 Task: Create new Company, with domain: 'uq.edu.au' and type: 'Reseller'. Add new contact for this company, with mail Id: 'Gauri34Clark@uq.edu.au', First Name: Gauri, Last name:  Clark, Job Title: 'Chief Executive Officer', Phone Number: '(408) 555-5684'. Change life cycle stage to  Lead and lead status to  Open. Logged in from softage.3@softage.net
Action: Mouse moved to (82, 85)
Screenshot: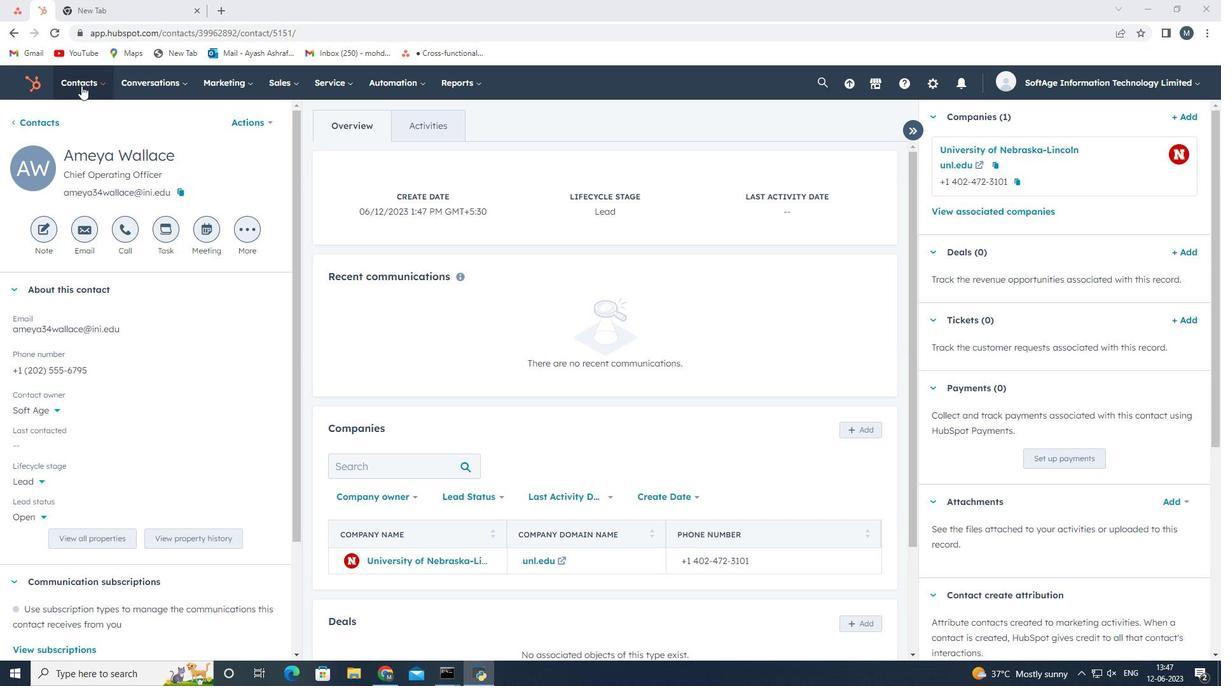 
Action: Mouse pressed left at (82, 85)
Screenshot: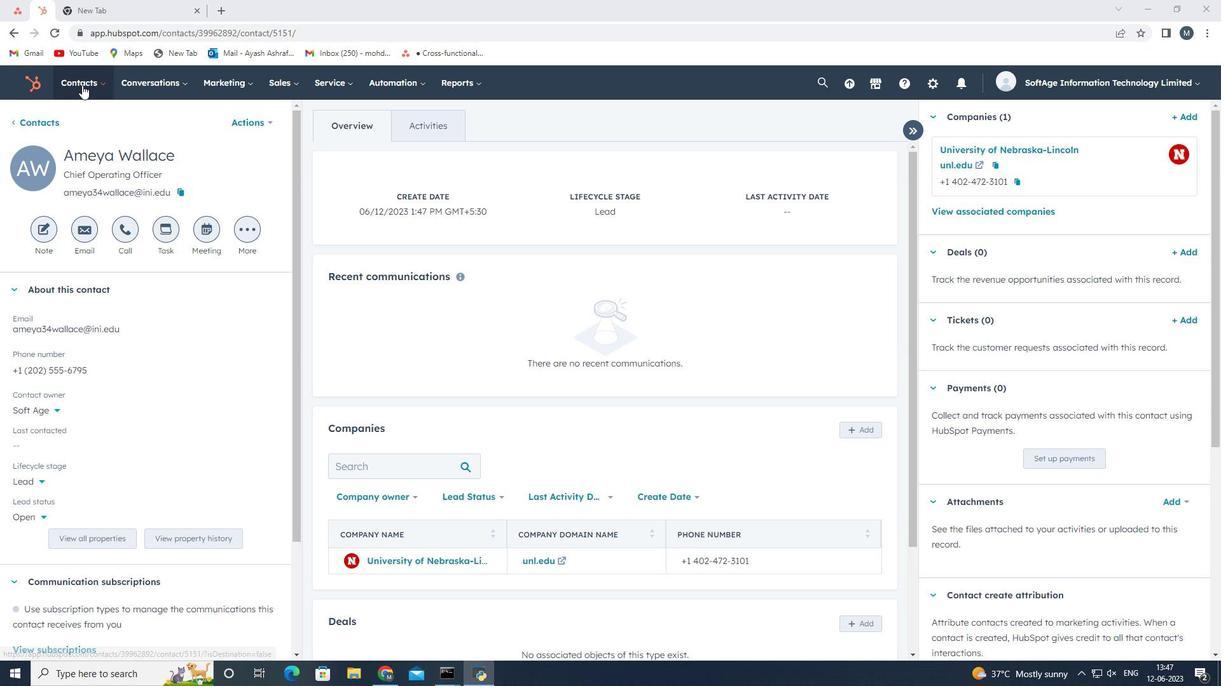 
Action: Mouse moved to (25, 86)
Screenshot: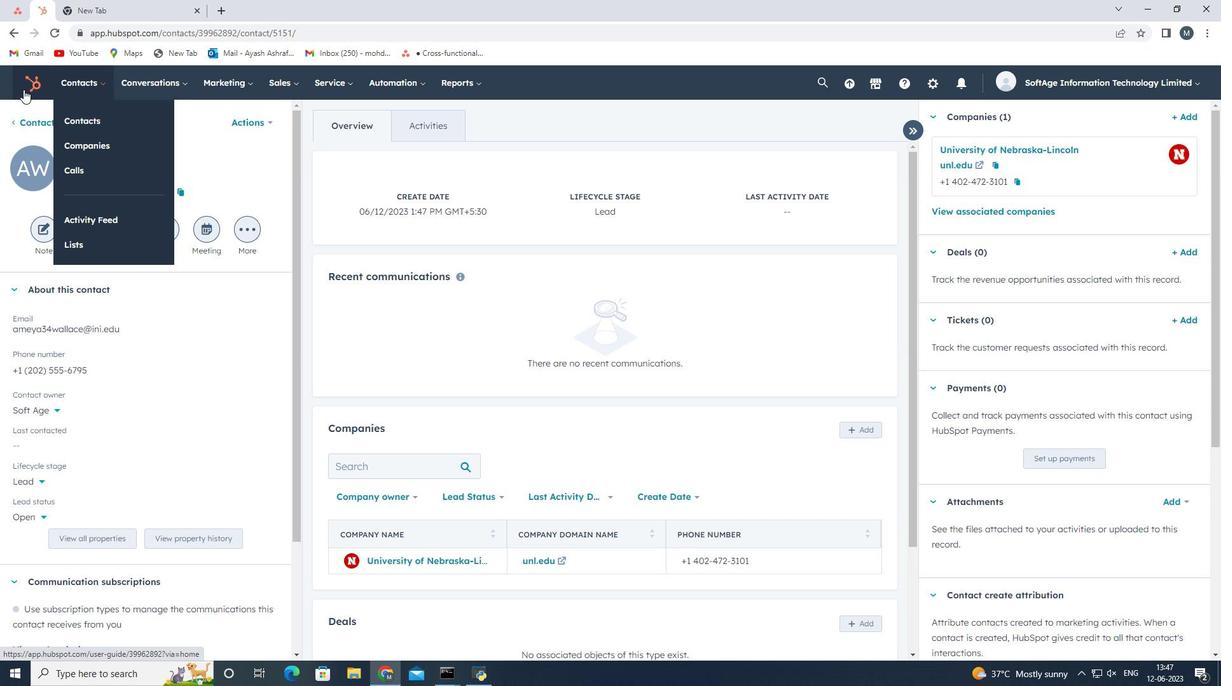 
Action: Mouse pressed left at (25, 86)
Screenshot: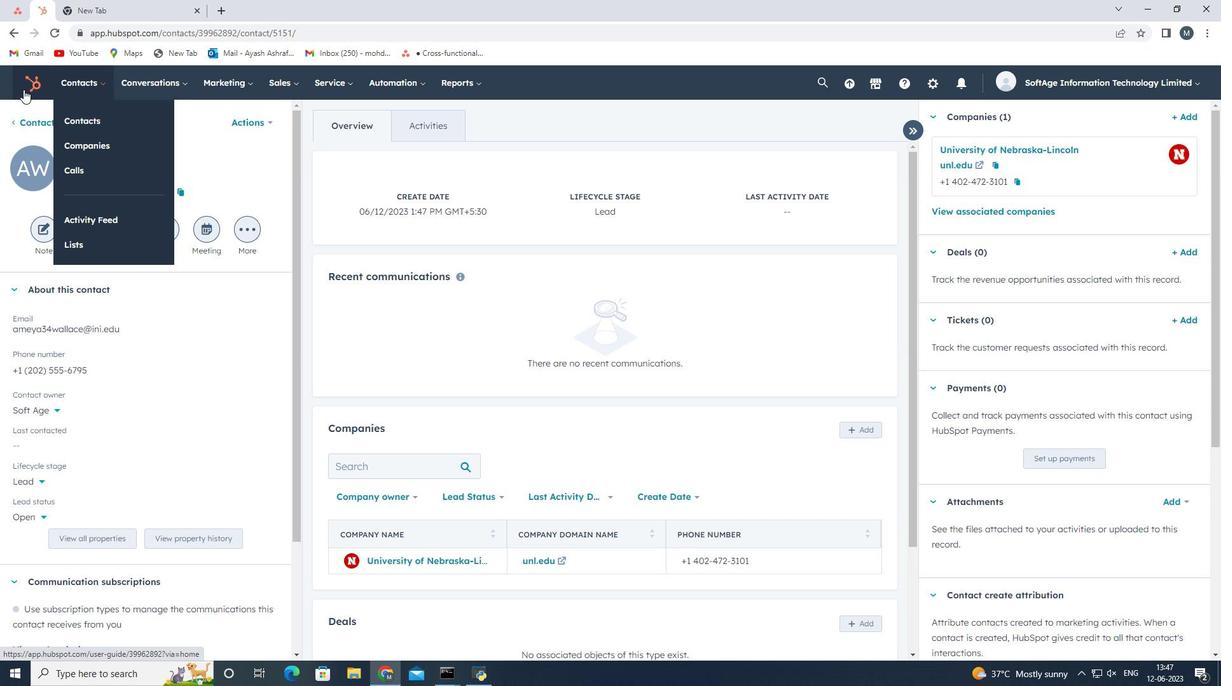 
Action: Mouse moved to (81, 87)
Screenshot: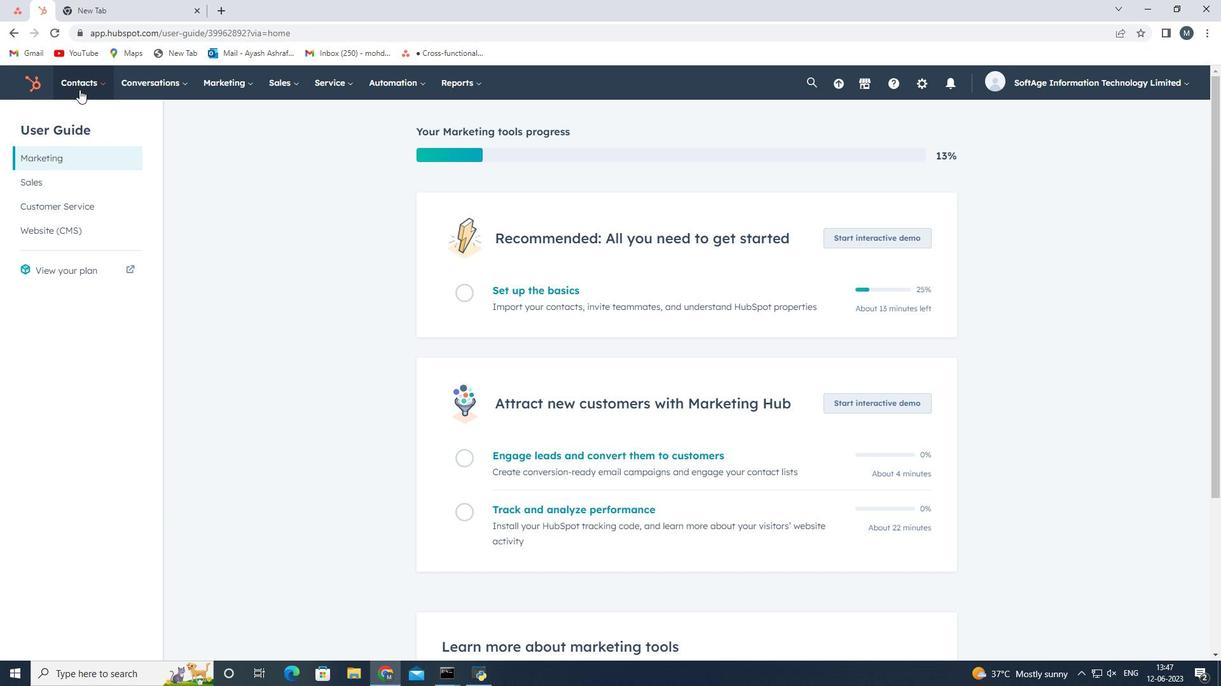 
Action: Mouse pressed left at (81, 87)
Screenshot: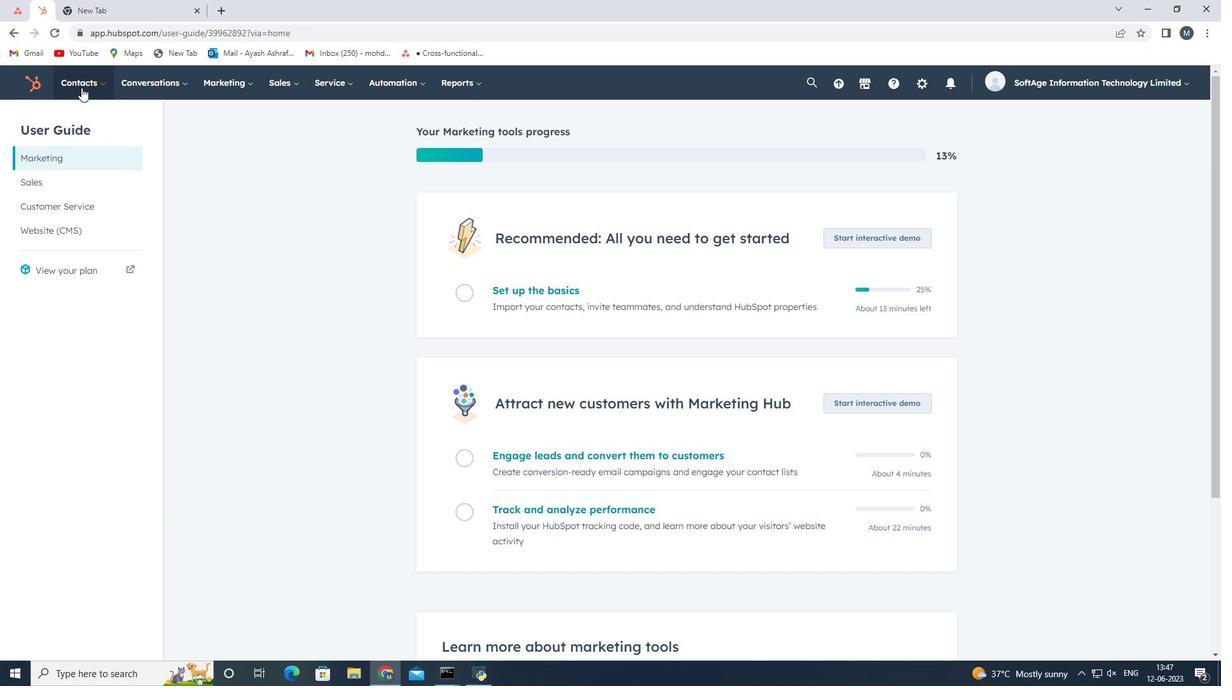 
Action: Mouse moved to (94, 143)
Screenshot: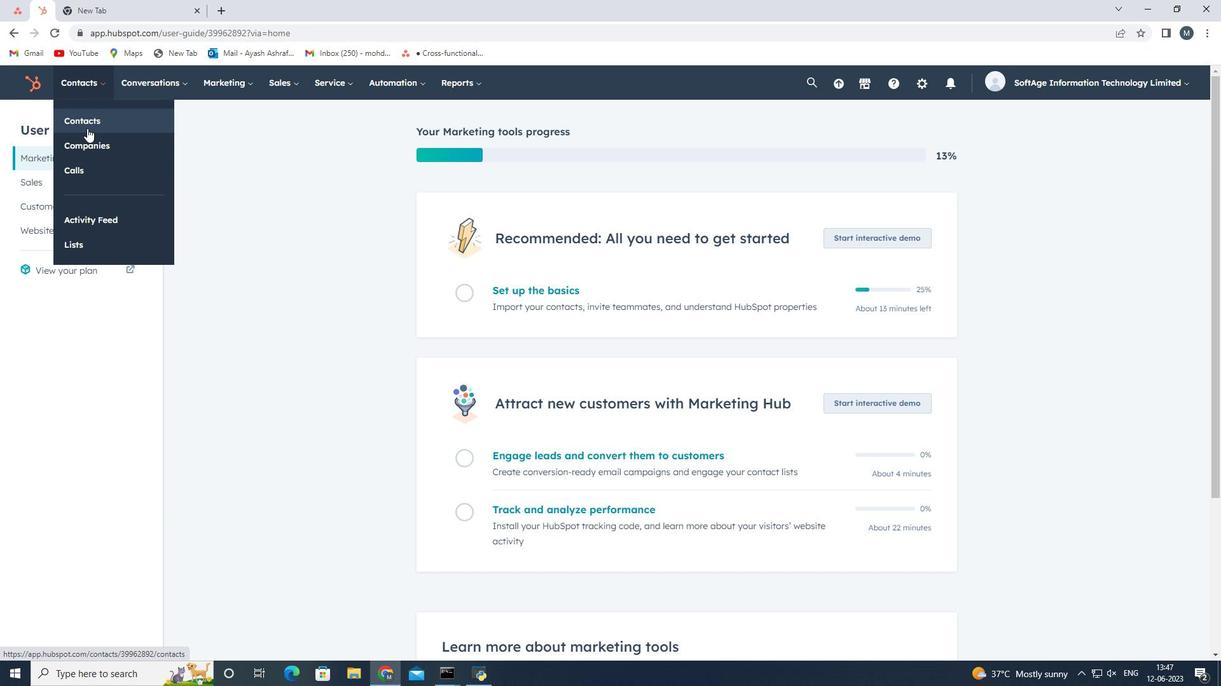 
Action: Mouse pressed left at (94, 143)
Screenshot: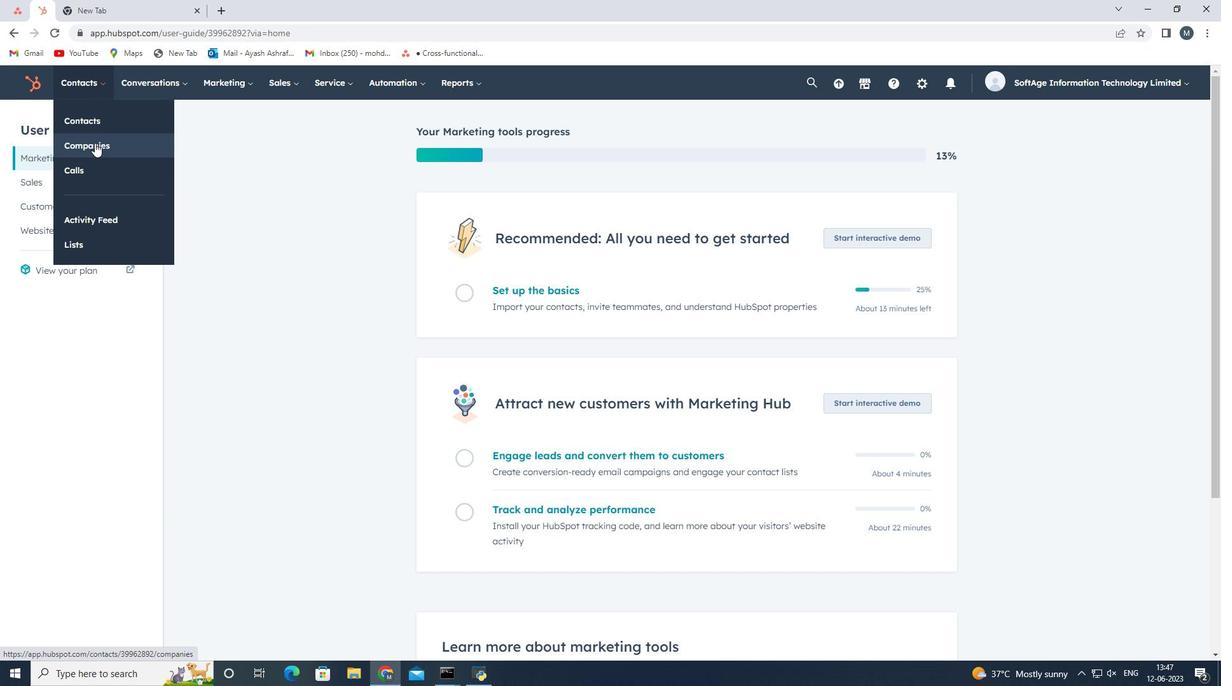 
Action: Mouse moved to (1128, 122)
Screenshot: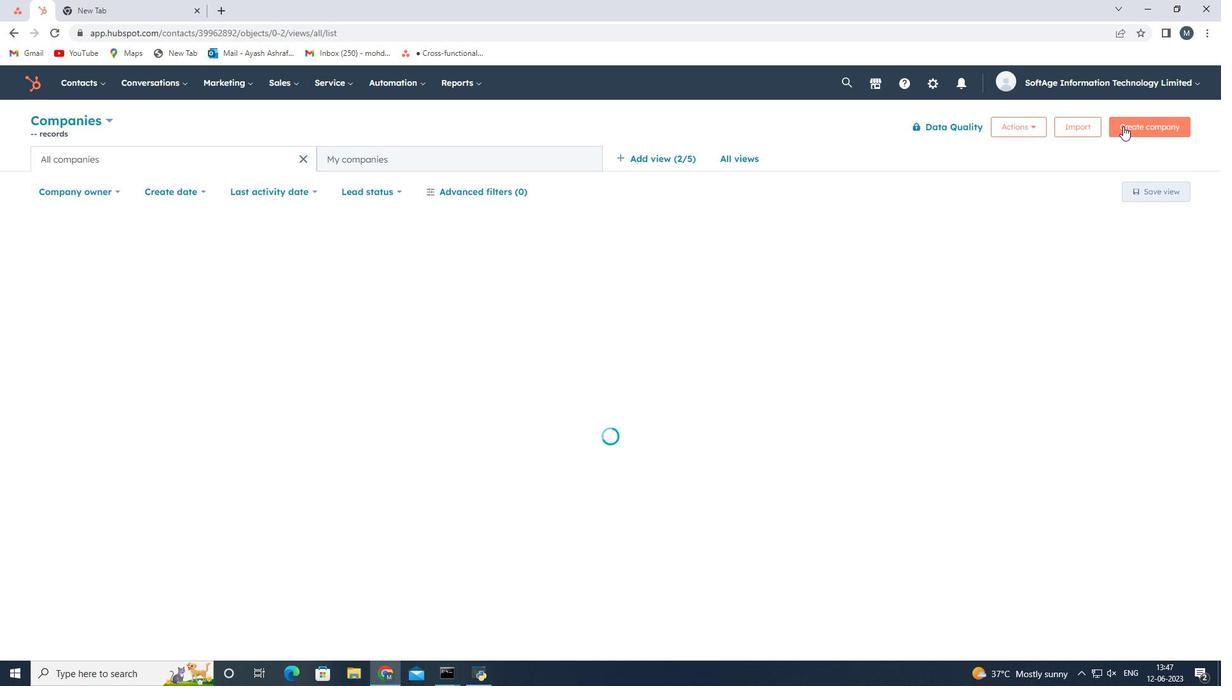 
Action: Mouse pressed left at (1128, 122)
Screenshot: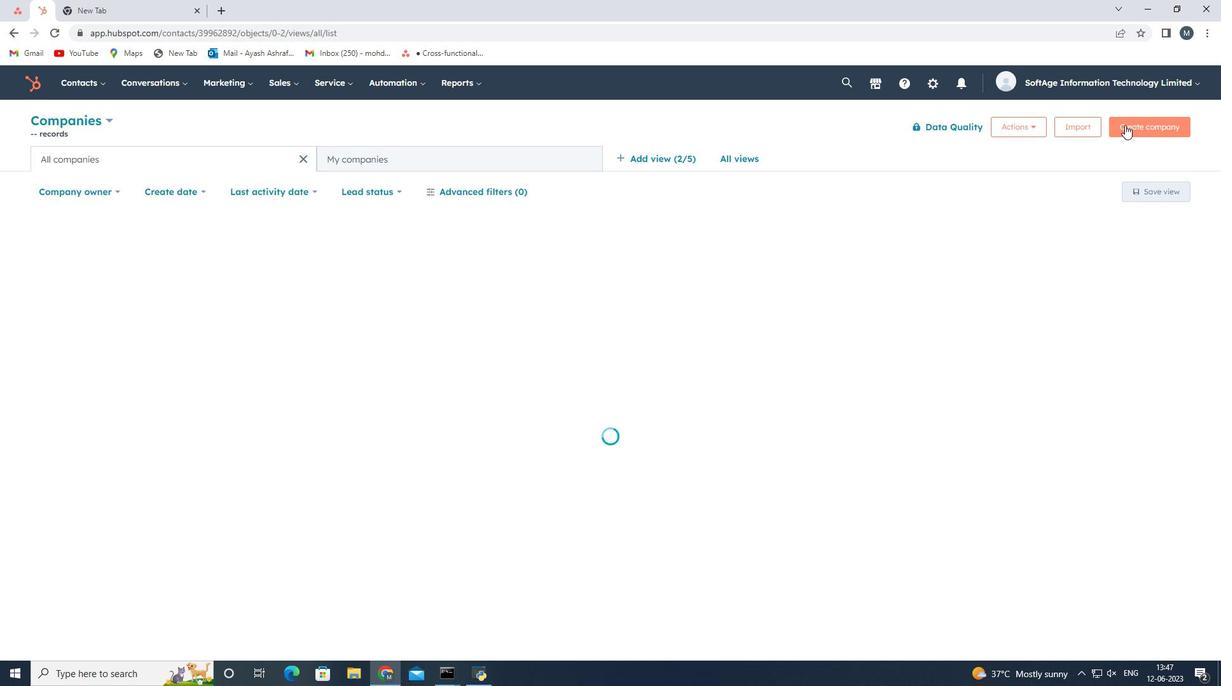 
Action: Mouse moved to (941, 186)
Screenshot: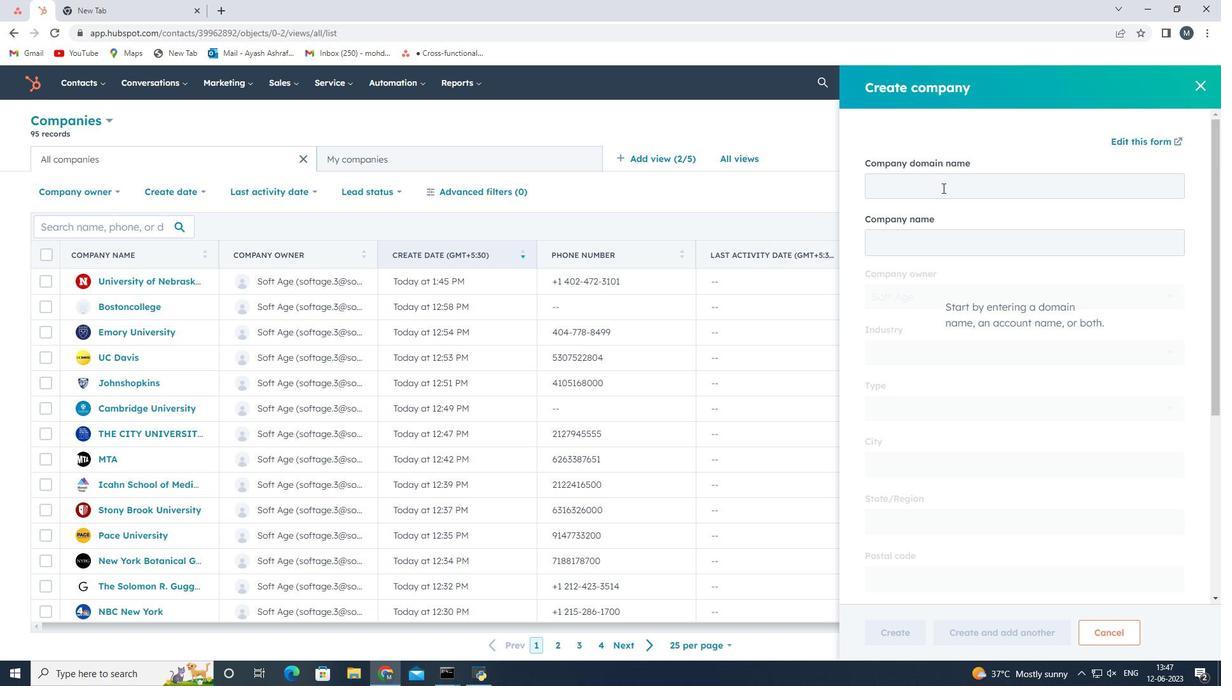 
Action: Mouse pressed left at (941, 186)
Screenshot: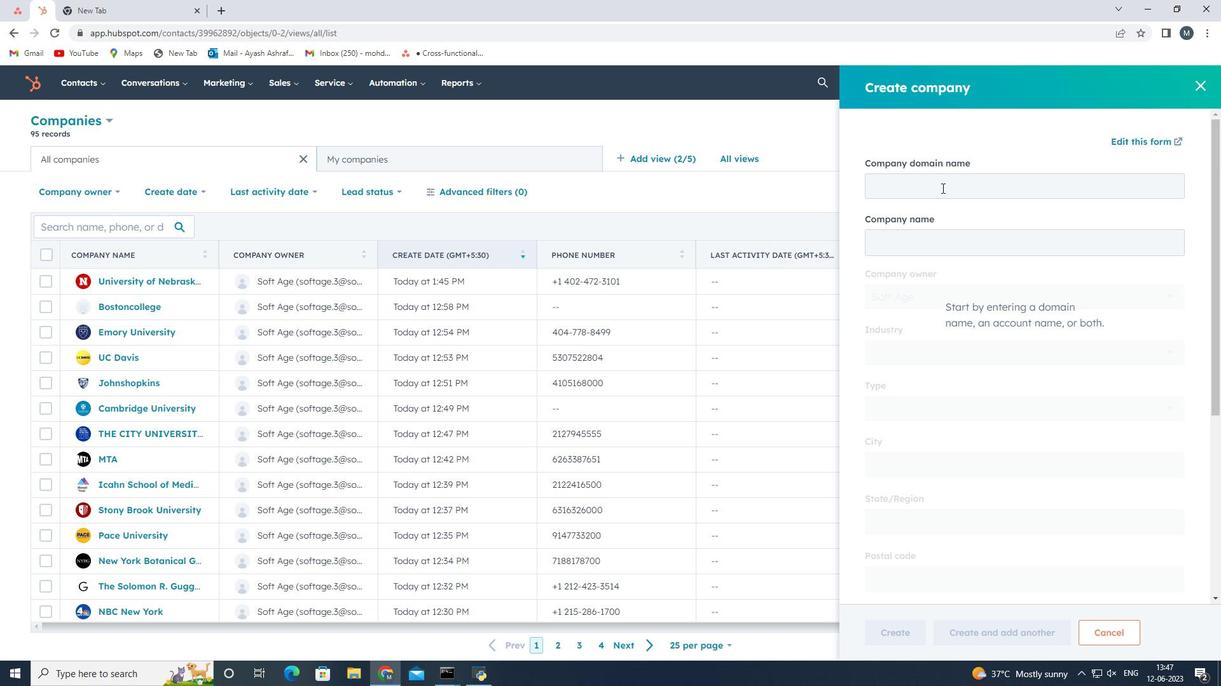 
Action: Key pressed uq.edu.au
Screenshot: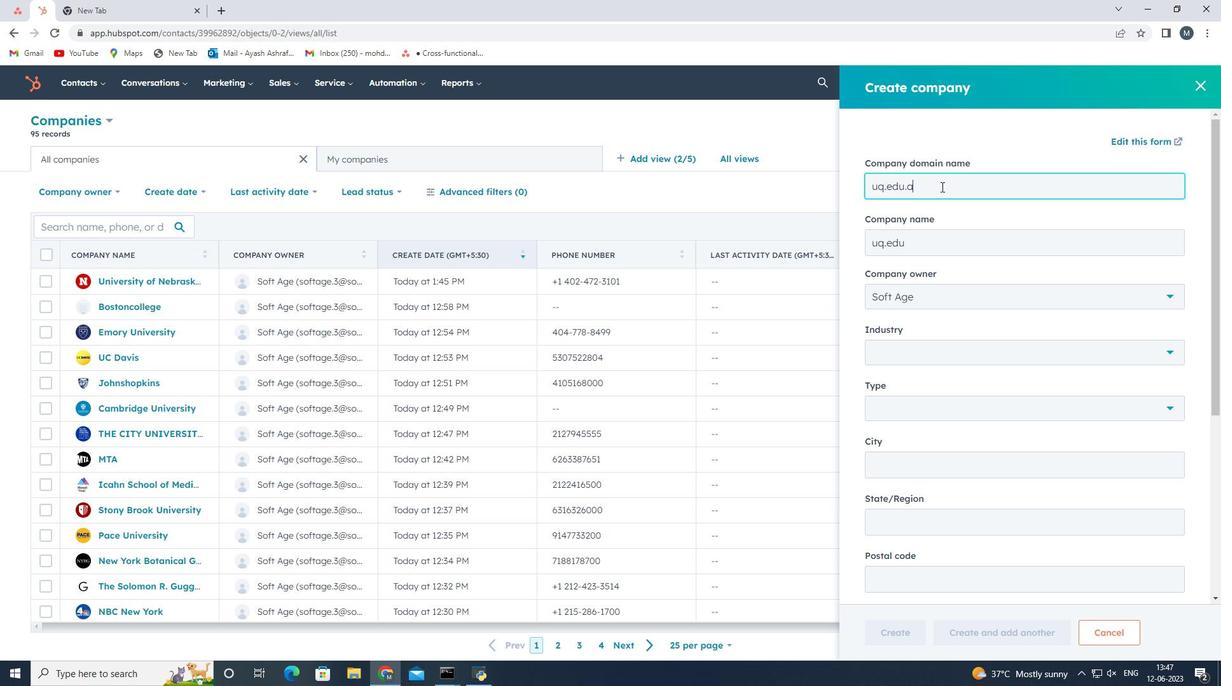 
Action: Mouse moved to (983, 408)
Screenshot: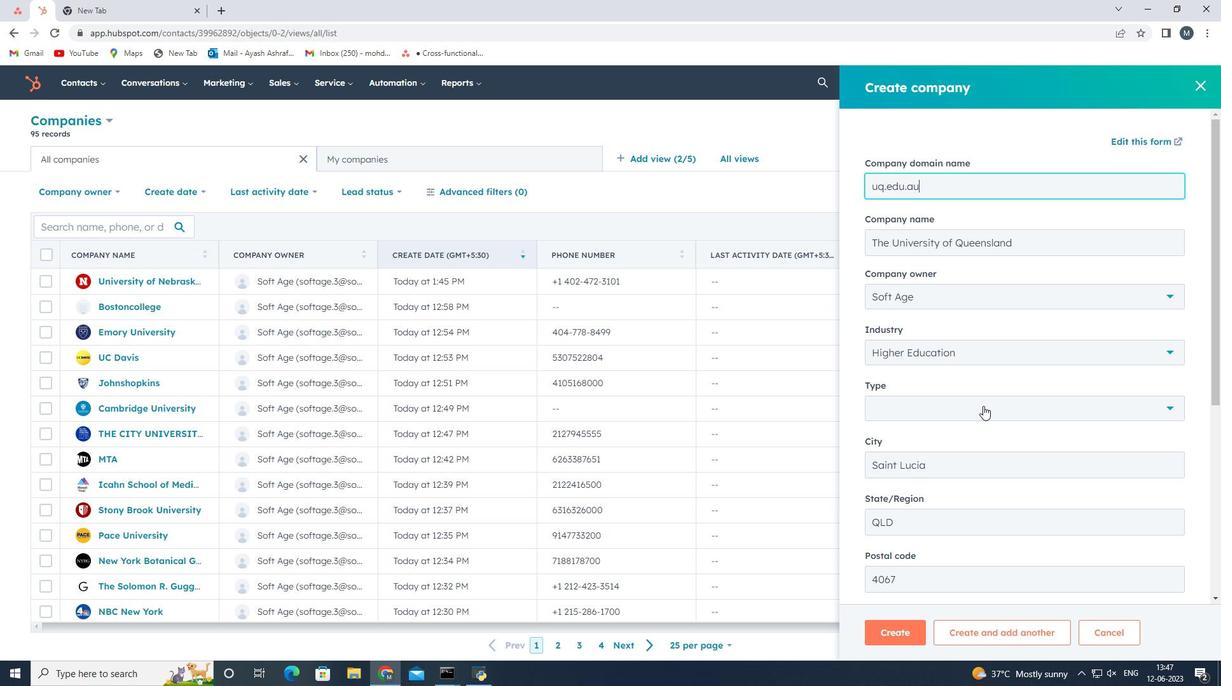 
Action: Mouse pressed left at (983, 408)
Screenshot: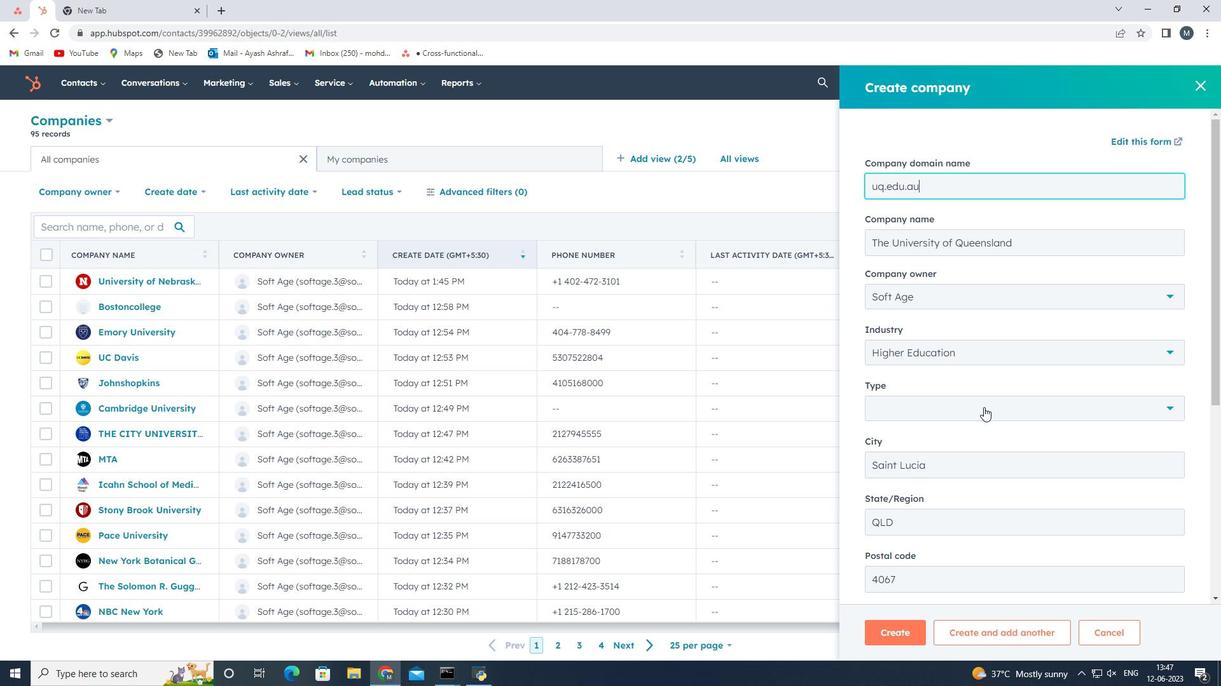 
Action: Mouse moved to (936, 523)
Screenshot: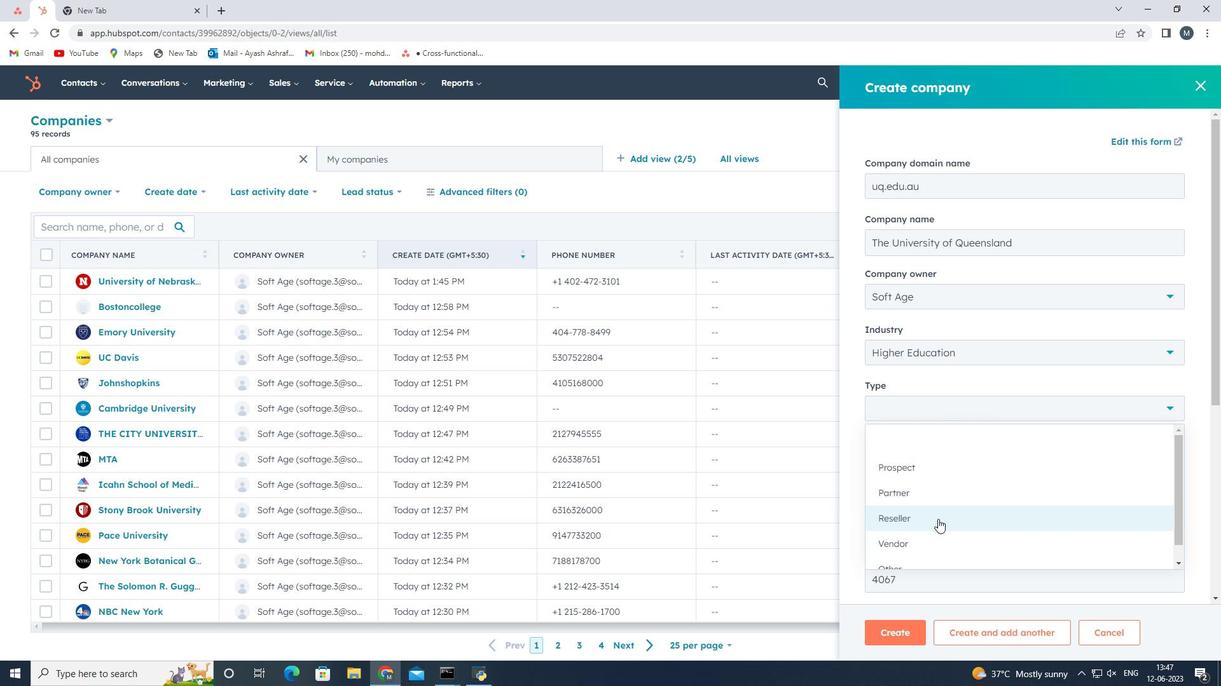 
Action: Mouse pressed left at (936, 523)
Screenshot: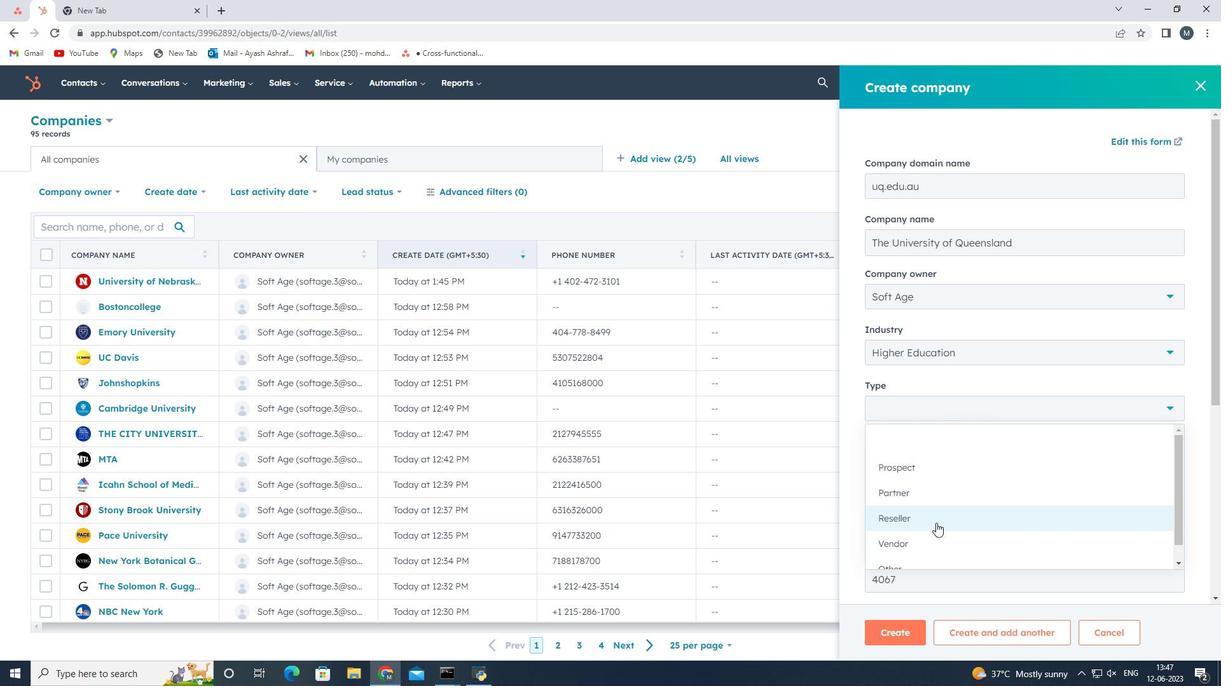 
Action: Mouse moved to (936, 477)
Screenshot: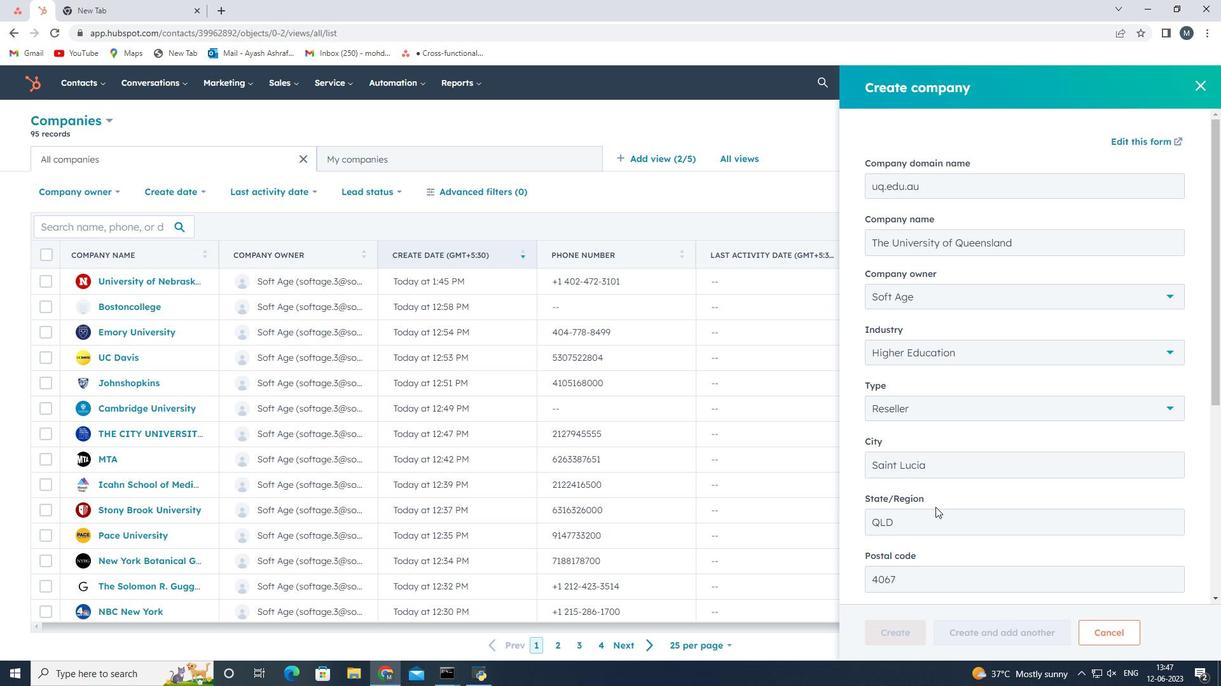 
Action: Mouse scrolled (936, 476) with delta (0, 0)
Screenshot: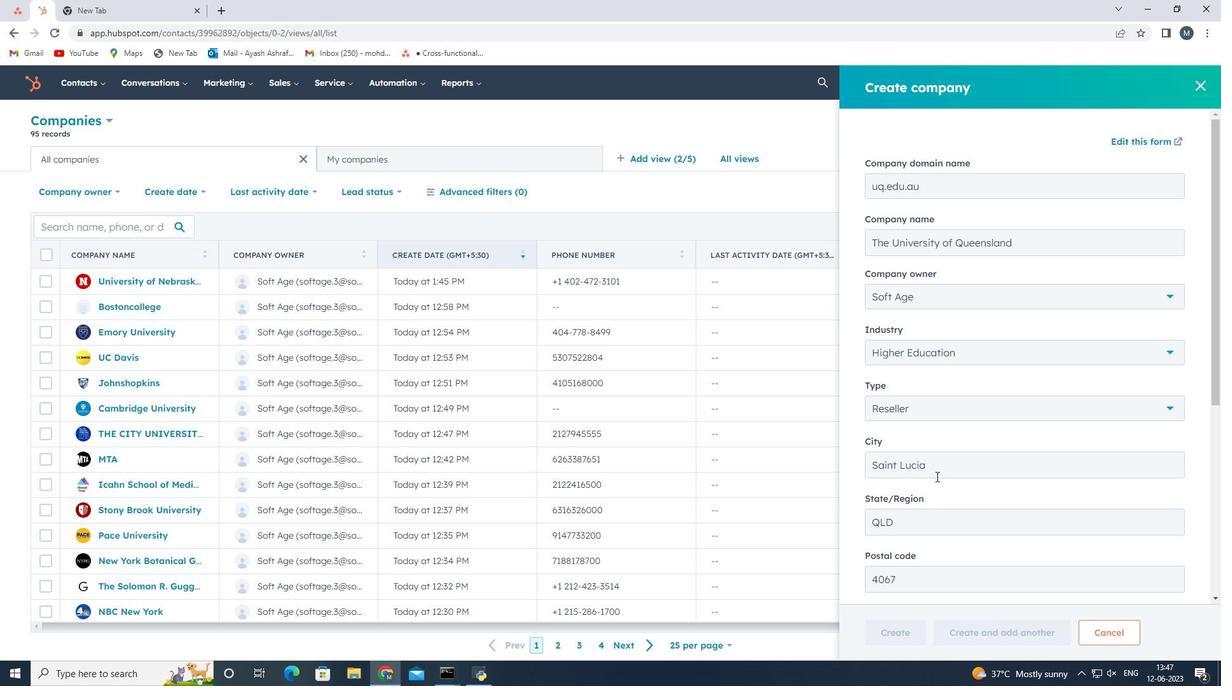 
Action: Mouse scrolled (936, 476) with delta (0, 0)
Screenshot: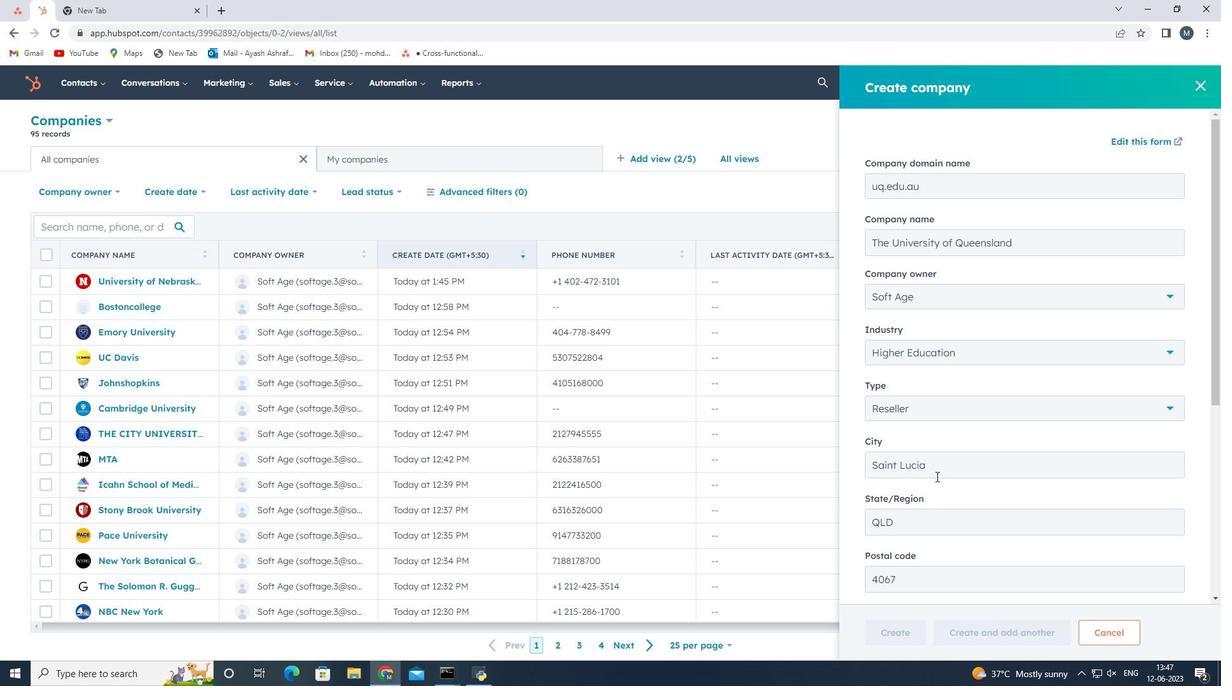 
Action: Mouse scrolled (936, 476) with delta (0, 0)
Screenshot: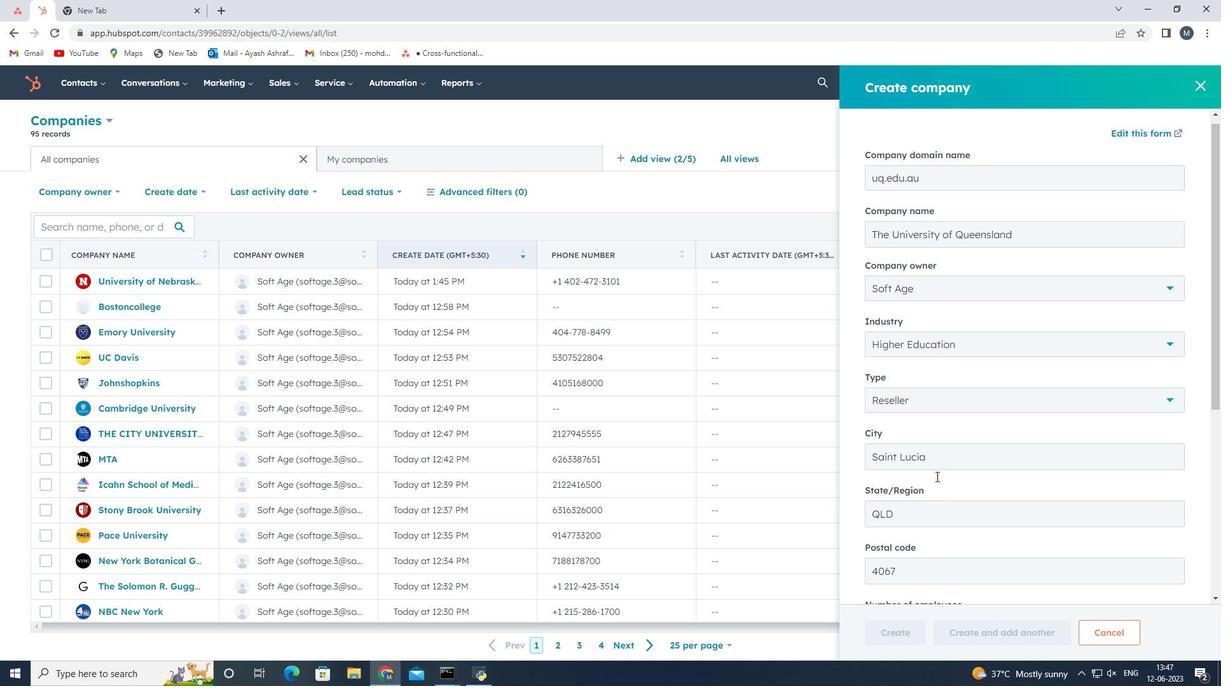 
Action: Mouse moved to (895, 637)
Screenshot: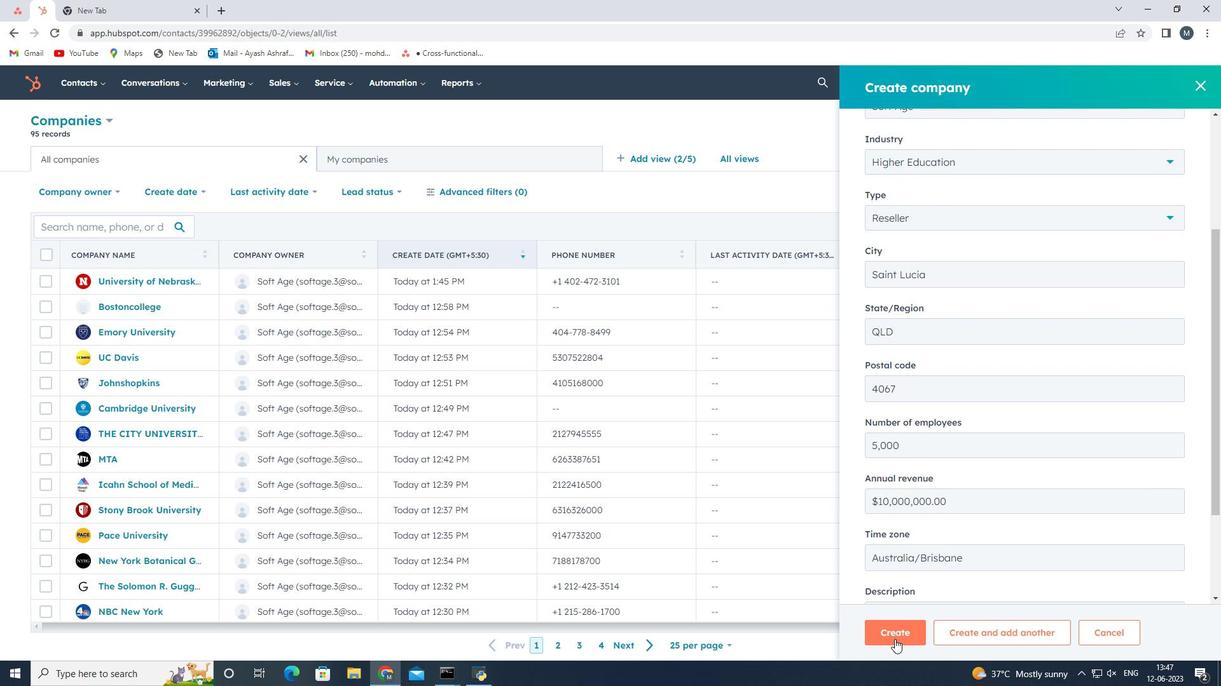 
Action: Mouse pressed left at (895, 637)
Screenshot: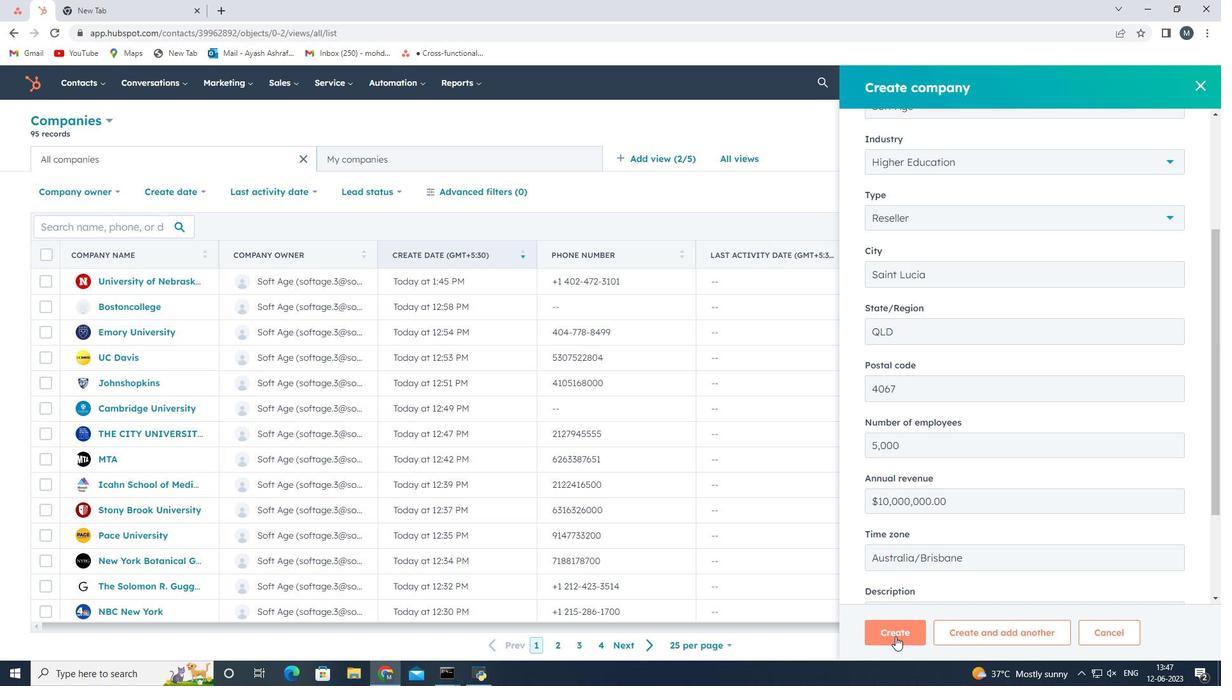 
Action: Mouse moved to (78, 83)
Screenshot: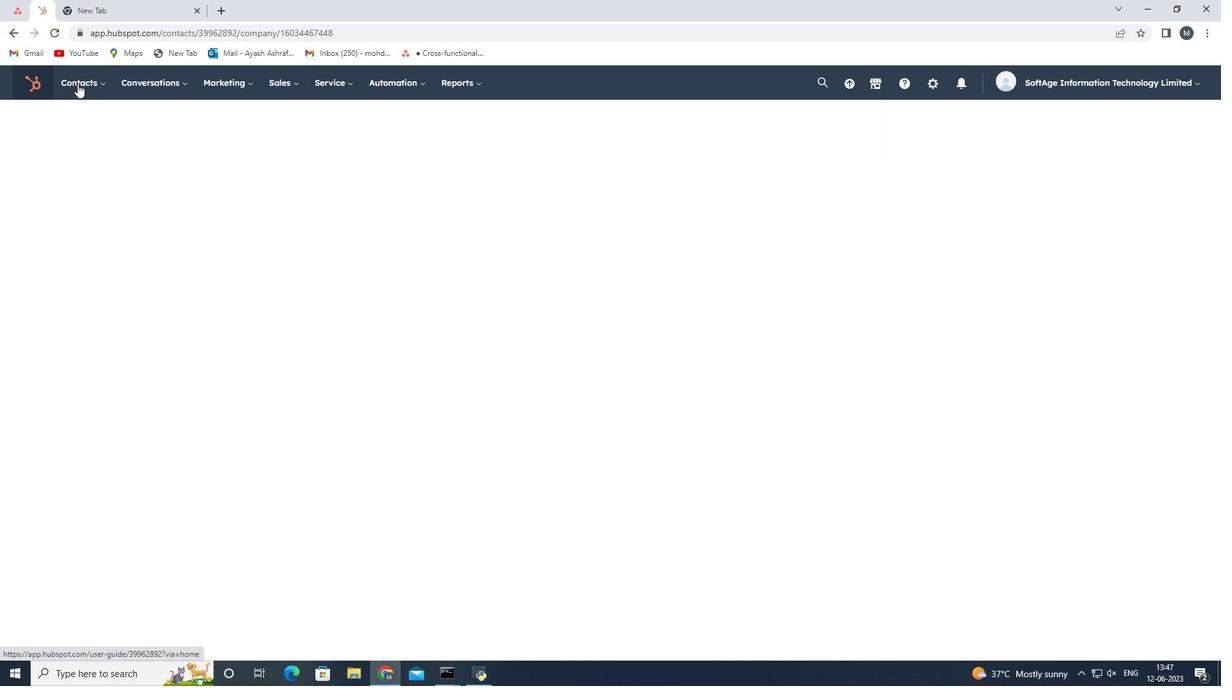 
Action: Mouse pressed left at (78, 83)
Screenshot: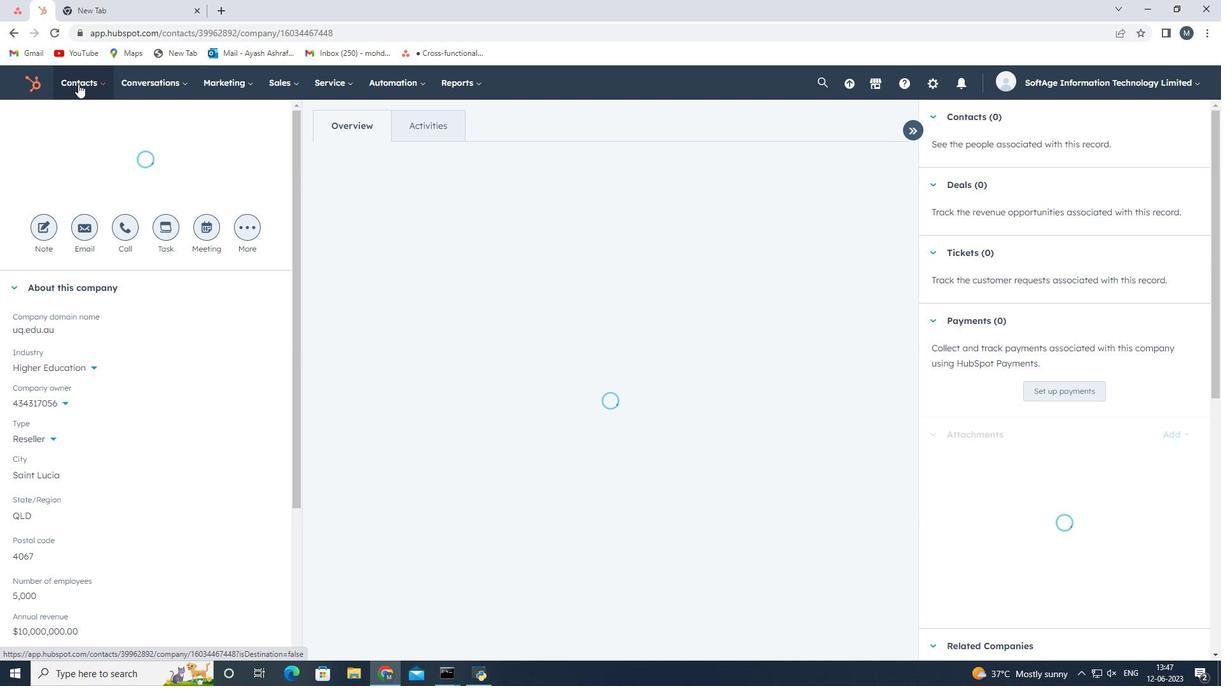 
Action: Mouse moved to (729, 447)
Screenshot: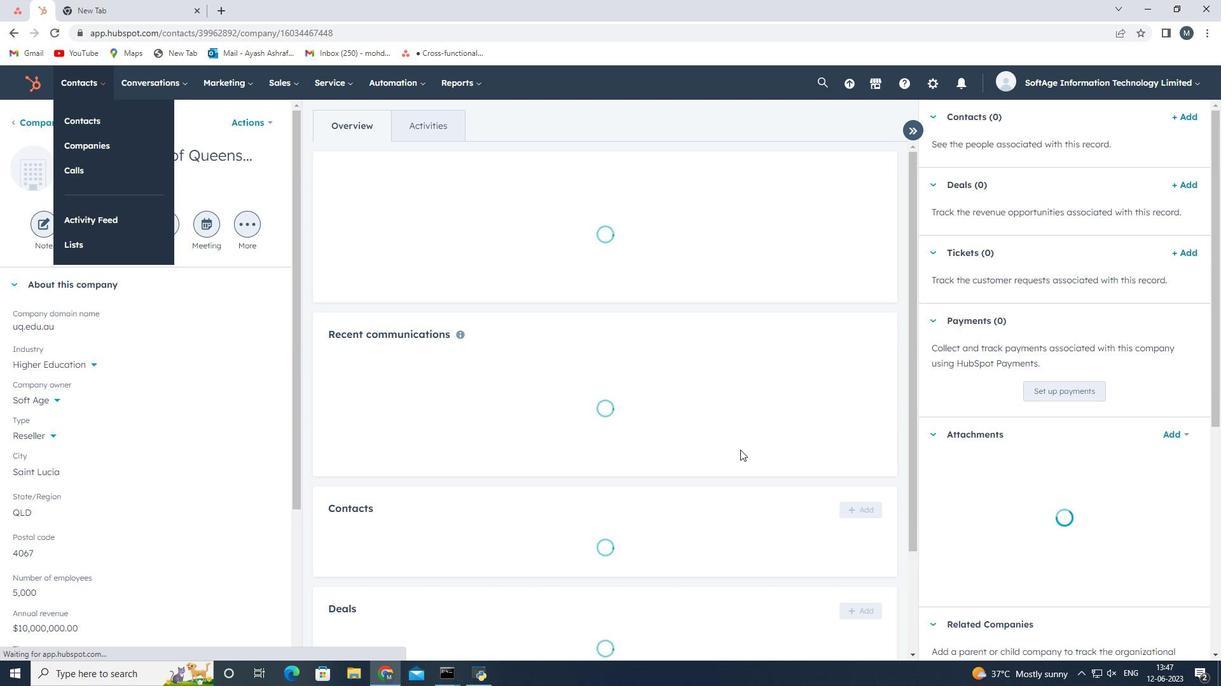 
Action: Mouse scrolled (729, 448) with delta (0, 0)
Screenshot: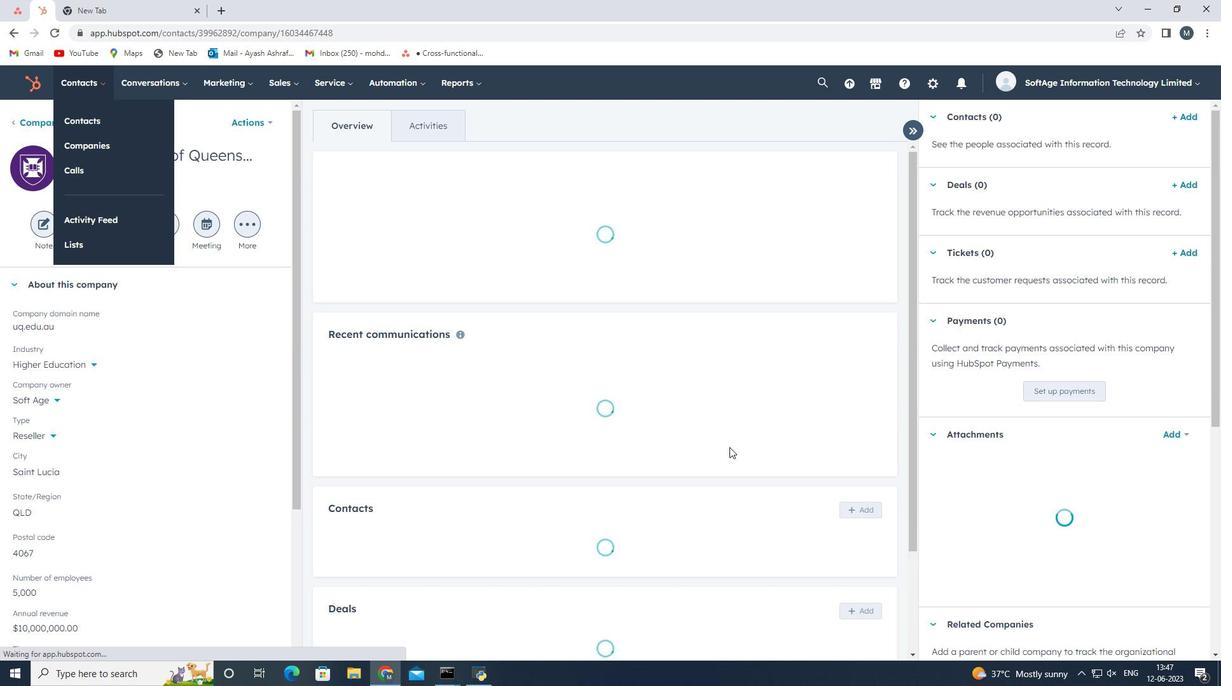 
Action: Mouse scrolled (729, 448) with delta (0, 0)
Screenshot: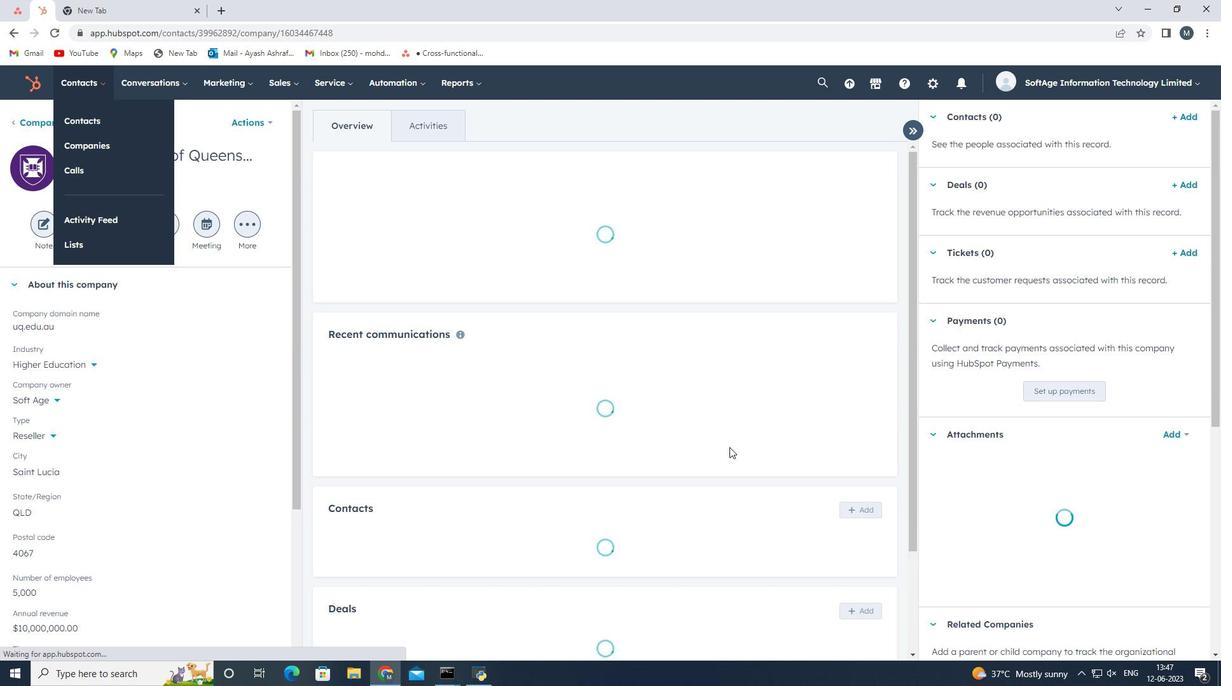 
Action: Mouse scrolled (729, 448) with delta (0, 0)
Screenshot: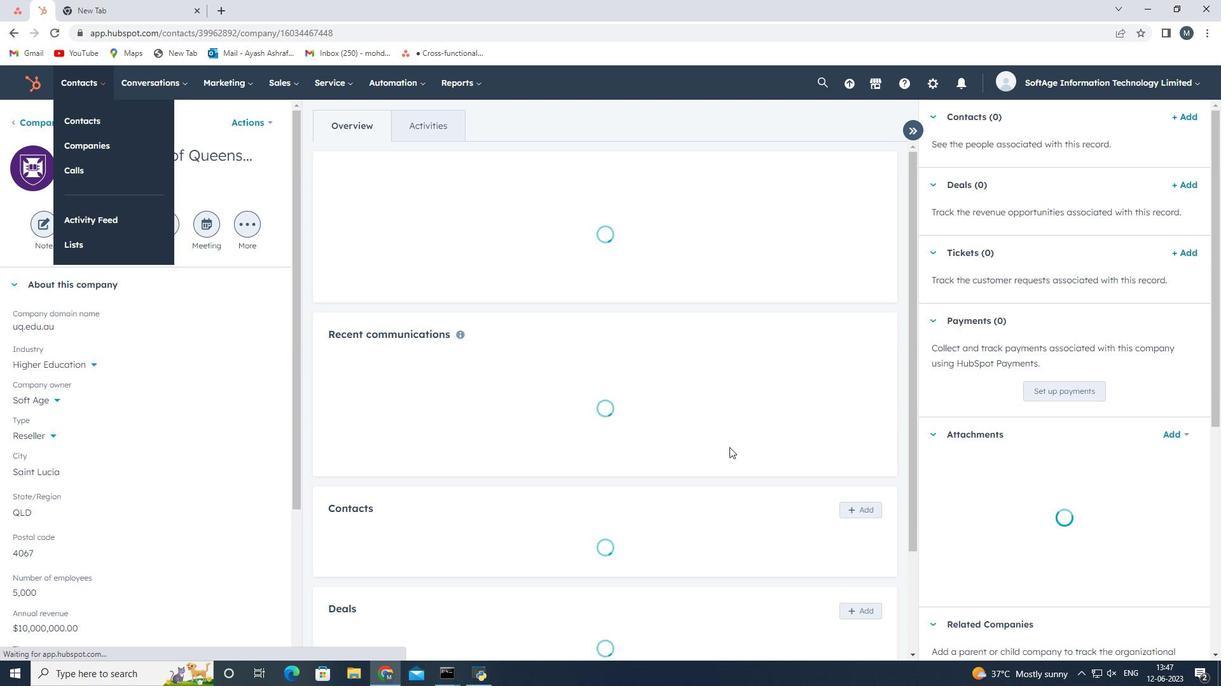 
Action: Mouse moved to (248, 443)
Screenshot: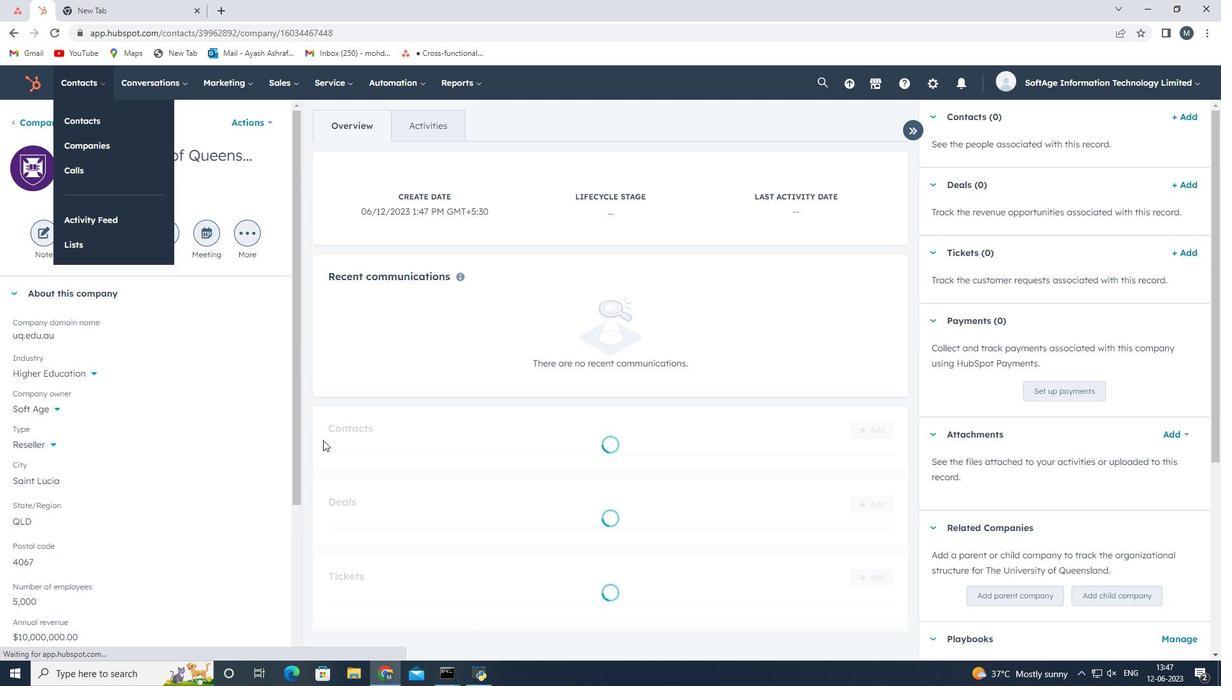 
Action: Mouse pressed left at (248, 443)
Screenshot: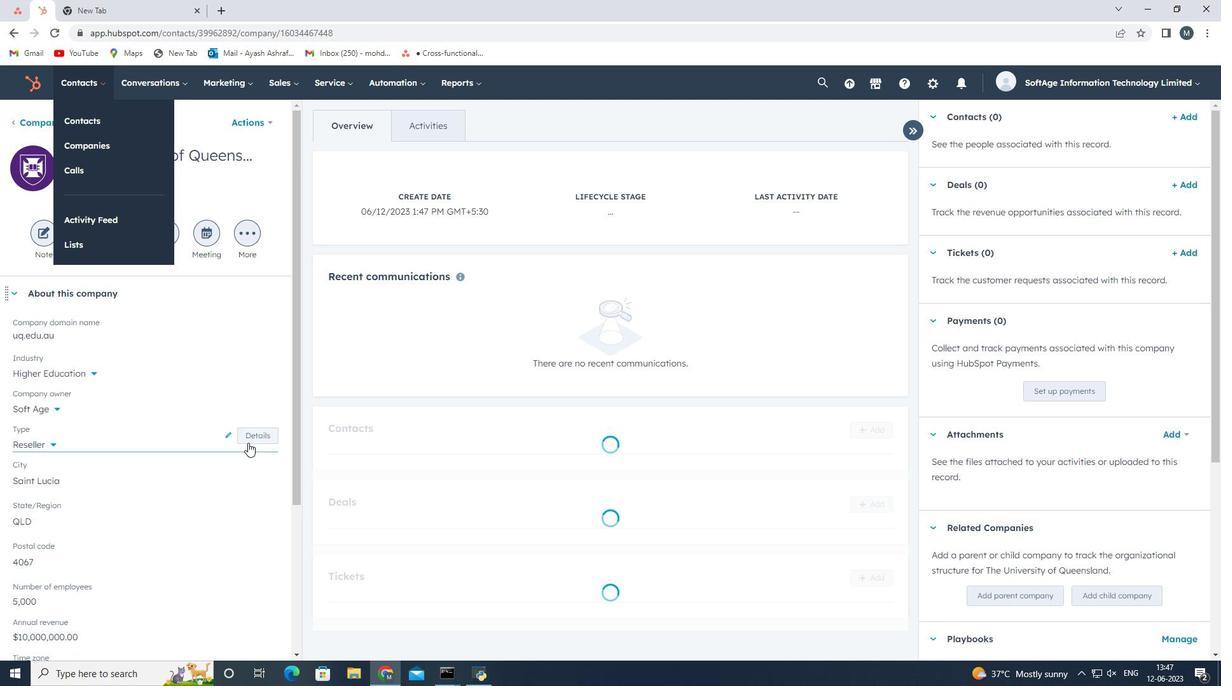 
Action: Mouse moved to (517, 470)
Screenshot: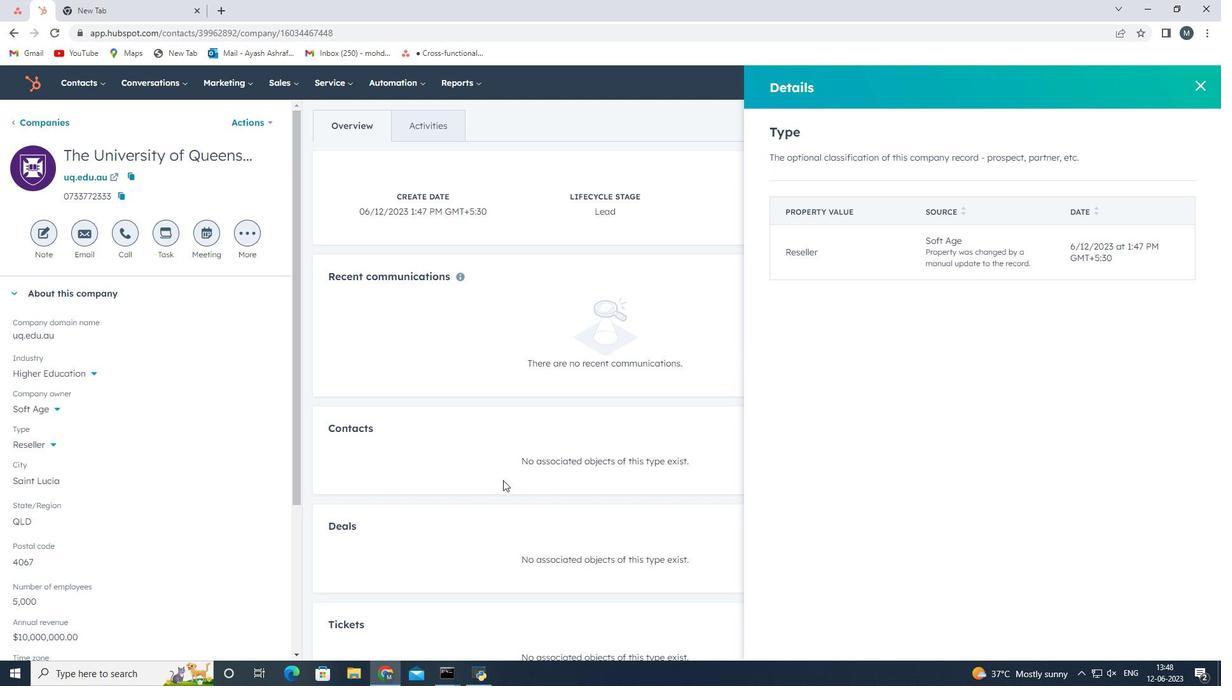 
Action: Mouse scrolled (517, 470) with delta (0, 0)
Screenshot: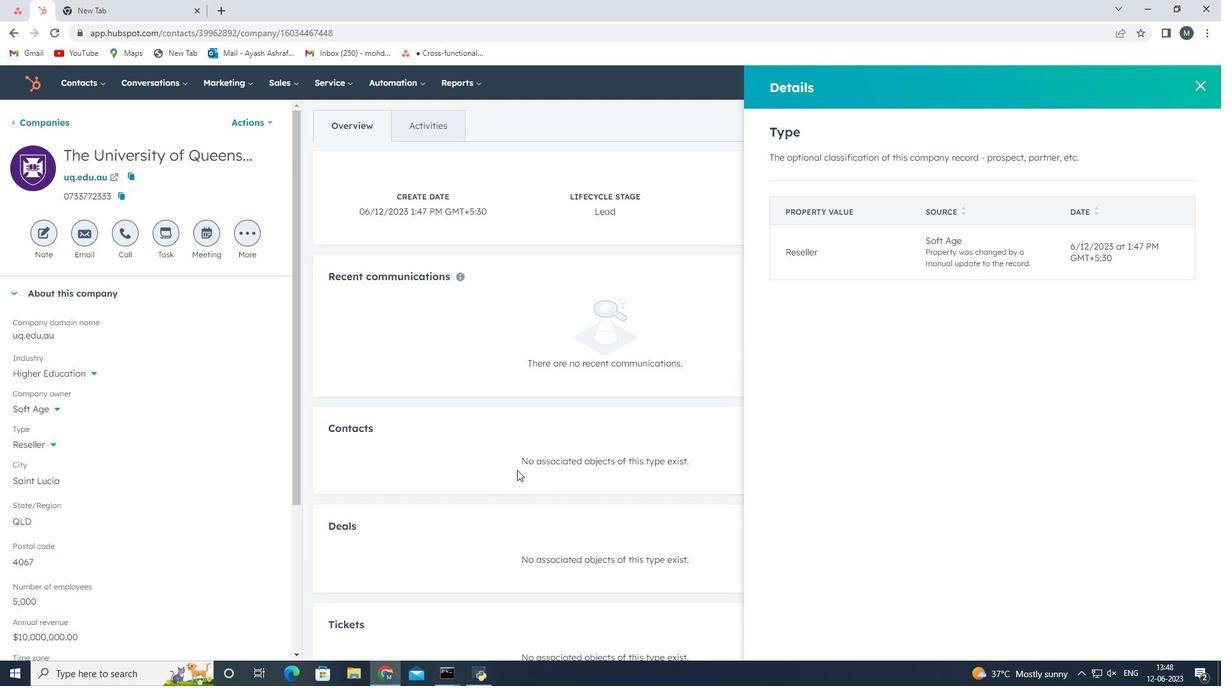 
Action: Mouse scrolled (517, 470) with delta (0, 0)
Screenshot: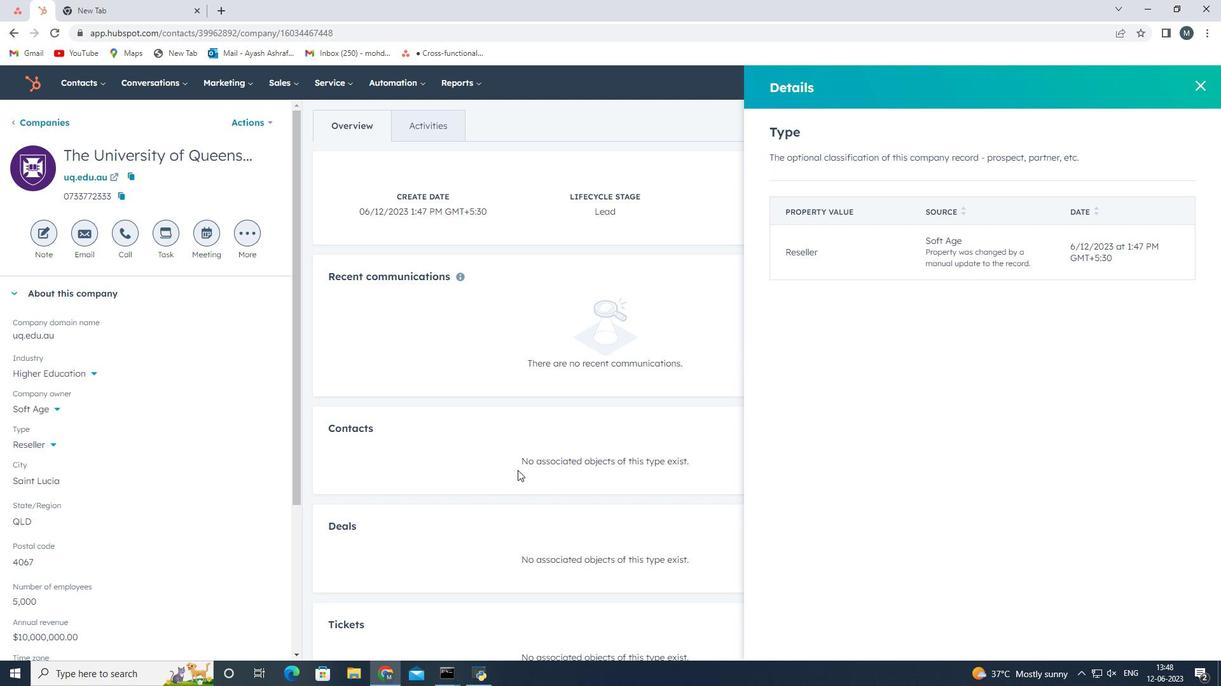 
Action: Mouse moved to (624, 431)
Screenshot: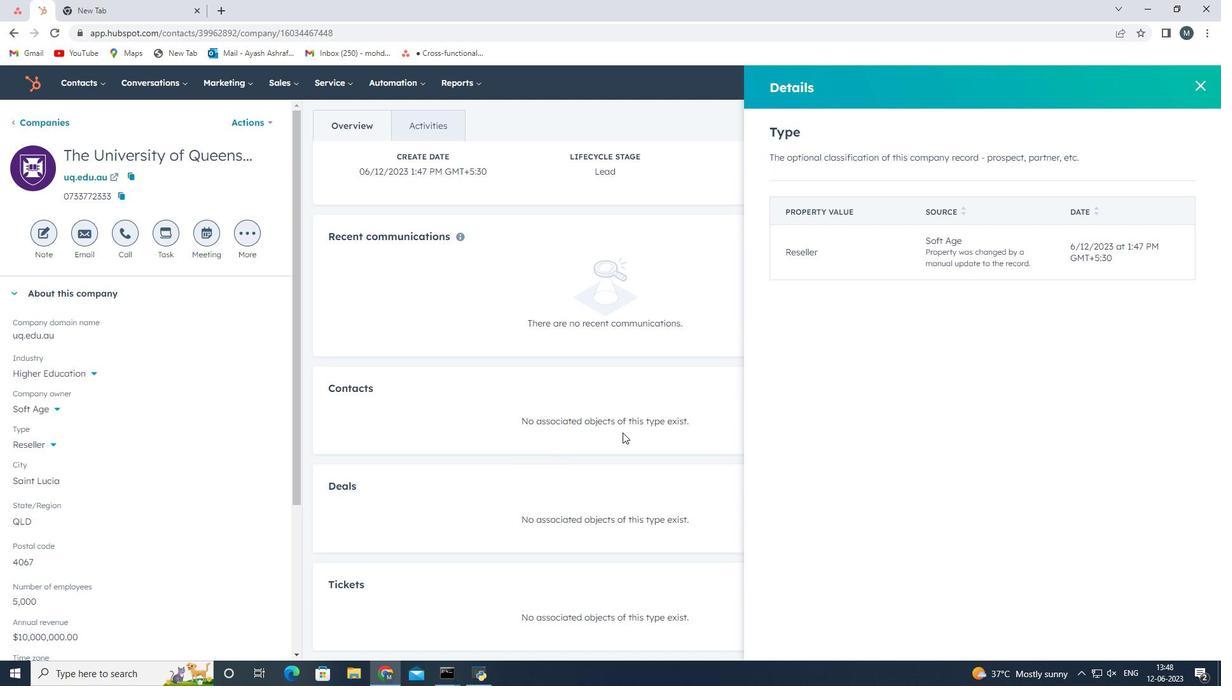 
Action: Mouse scrolled (624, 431) with delta (0, 0)
Screenshot: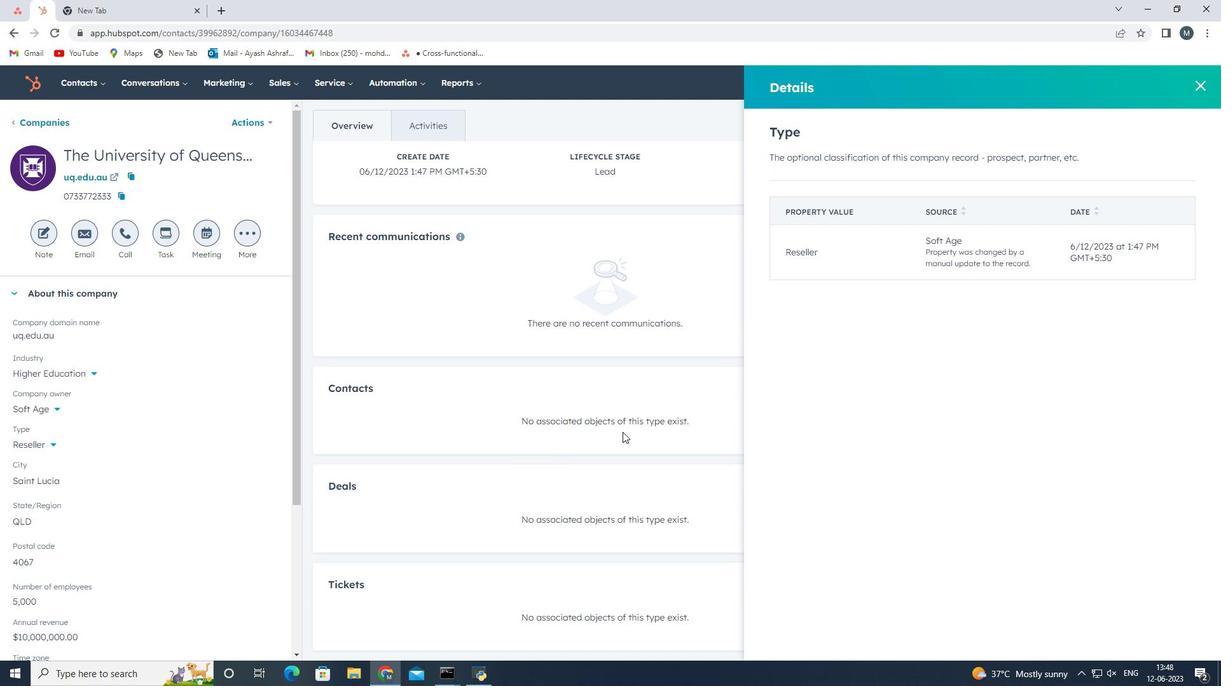 
Action: Mouse scrolled (624, 431) with delta (0, 0)
Screenshot: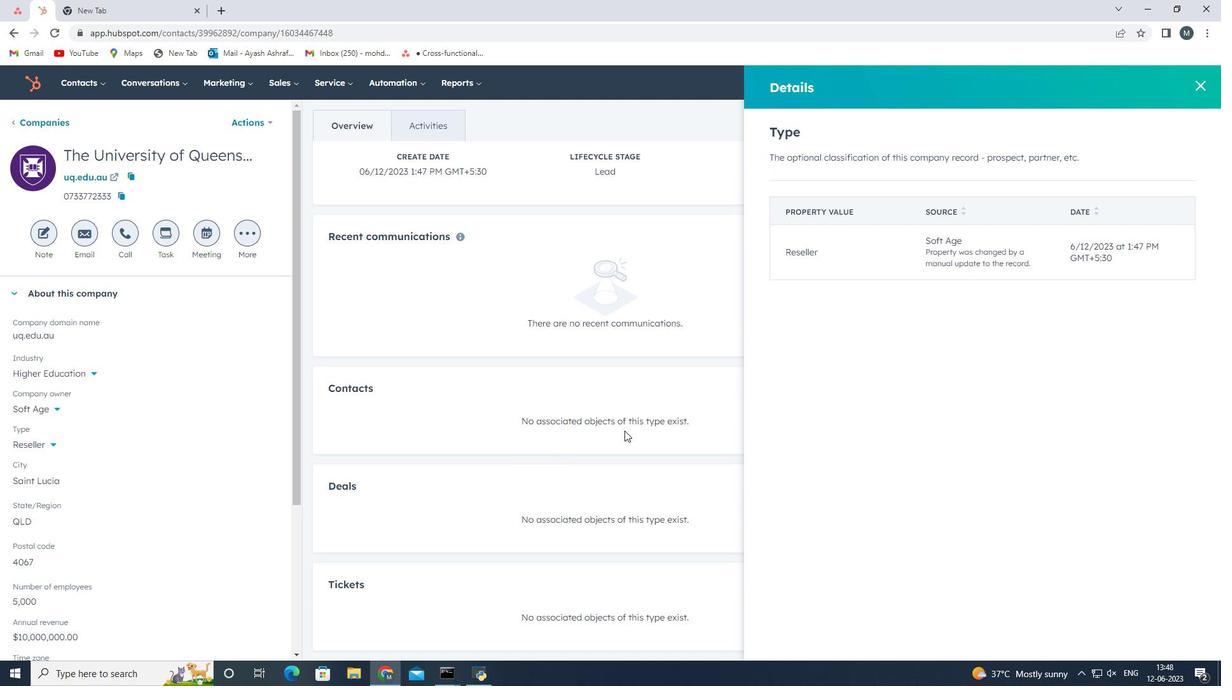 
Action: Mouse moved to (1200, 86)
Screenshot: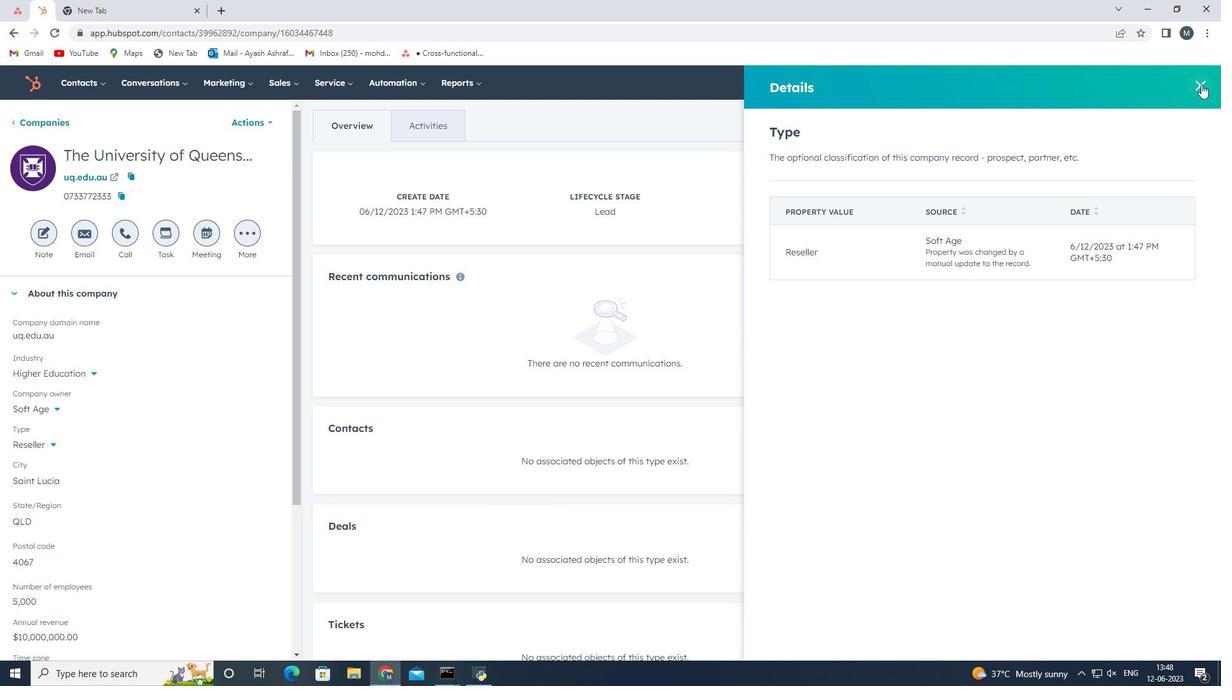 
Action: Mouse pressed left at (1200, 86)
Screenshot: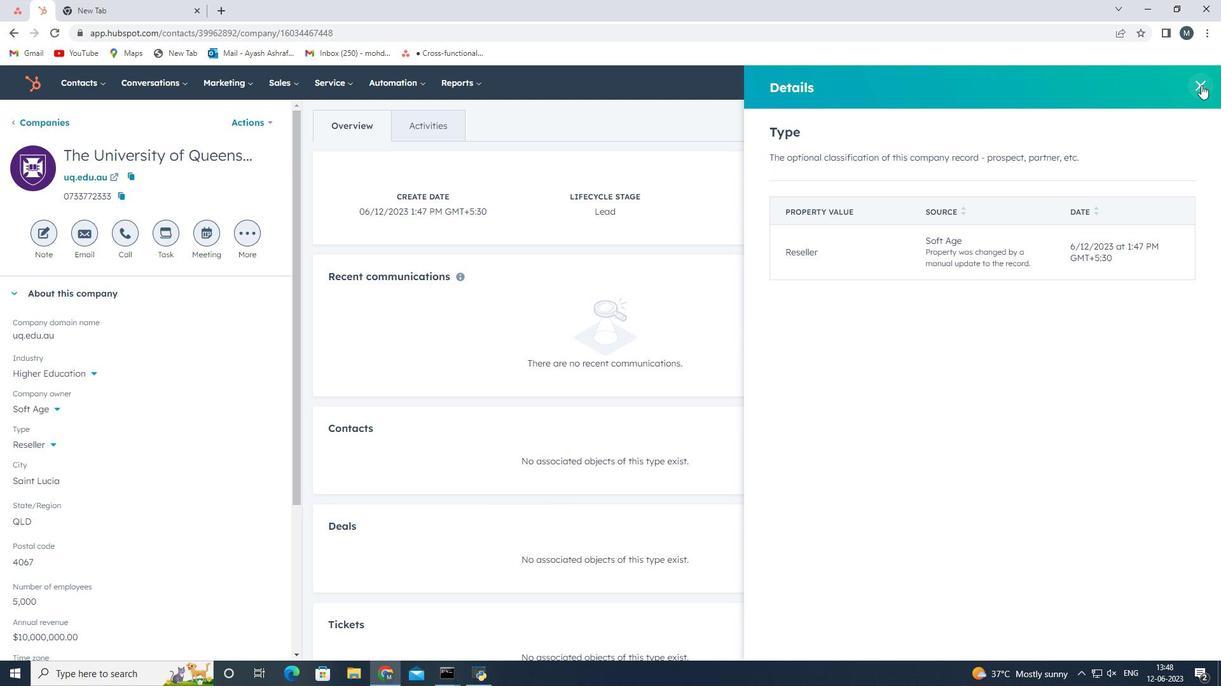 
Action: Mouse moved to (852, 429)
Screenshot: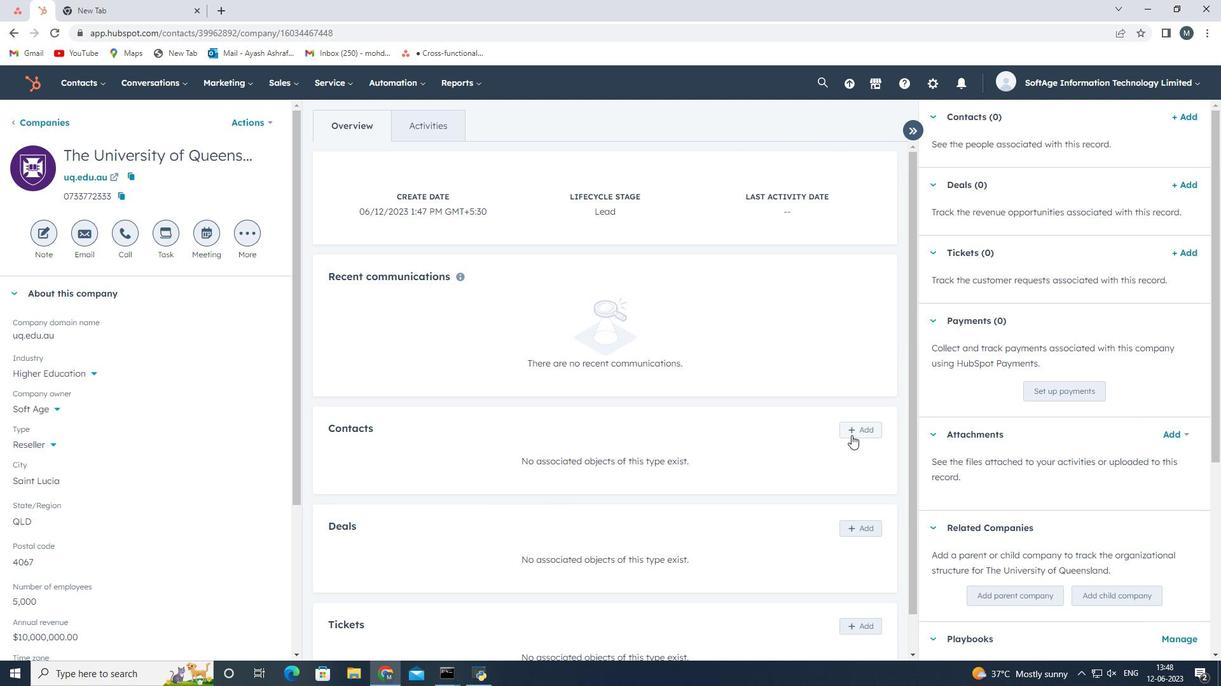 
Action: Mouse pressed left at (852, 429)
Screenshot: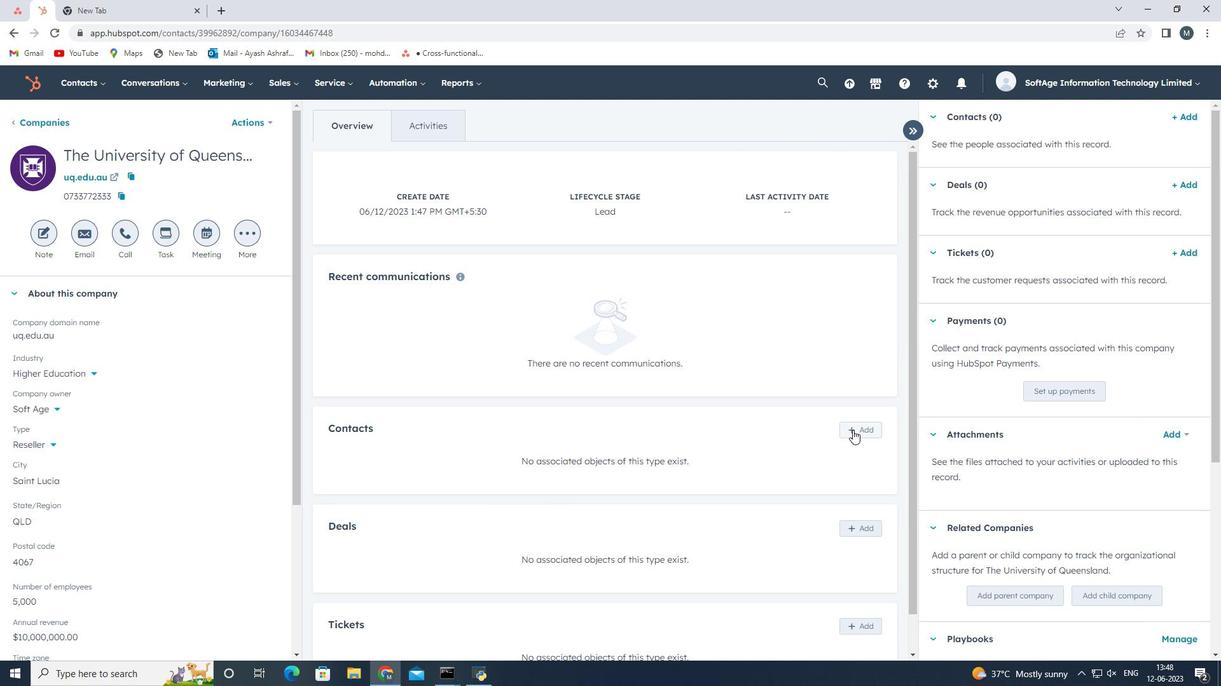 
Action: Mouse moved to (934, 153)
Screenshot: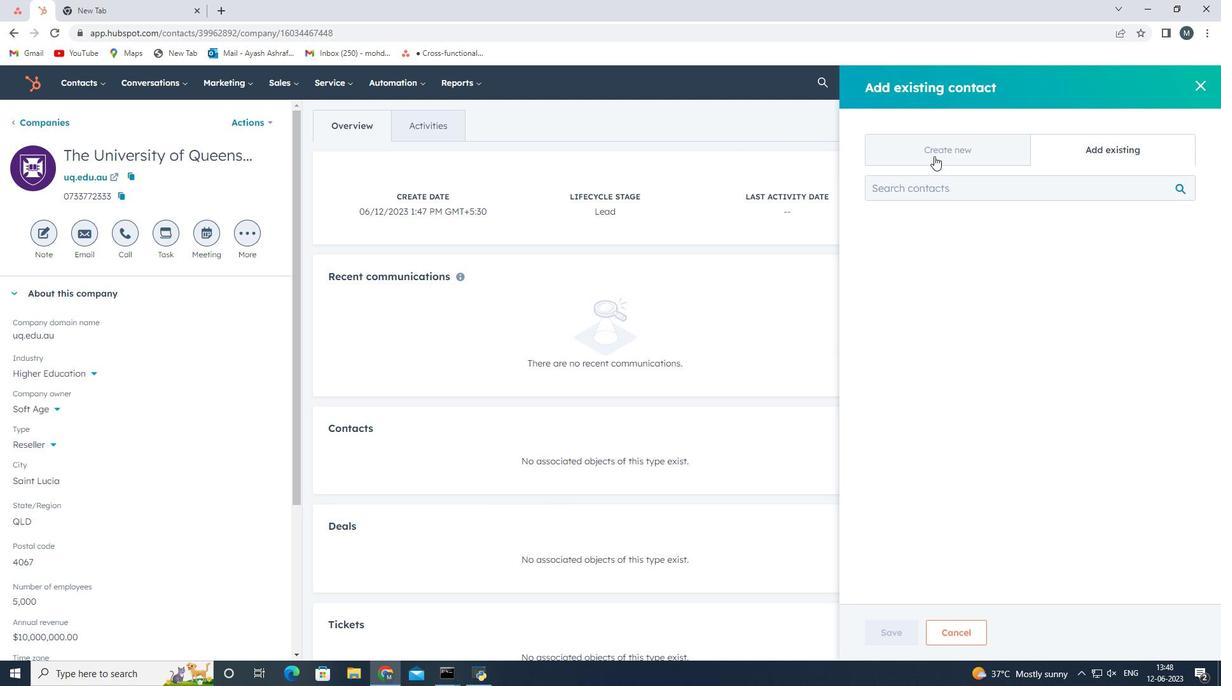 
Action: Mouse pressed left at (934, 153)
Screenshot: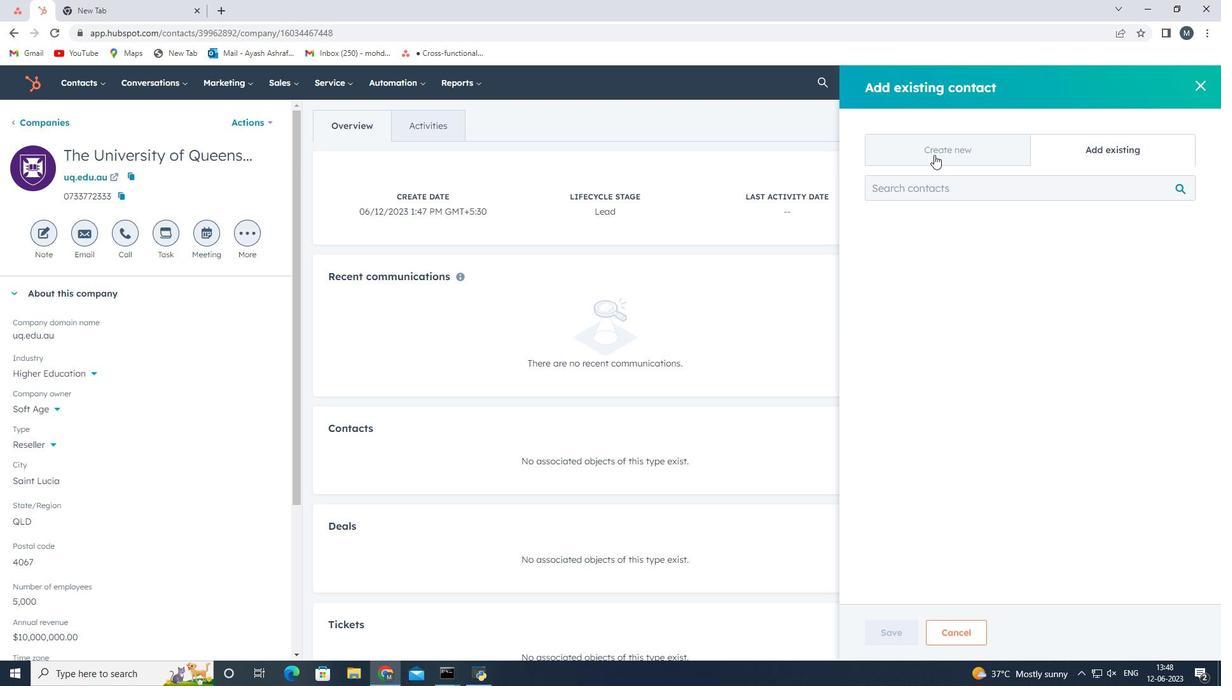 
Action: Mouse moved to (939, 225)
Screenshot: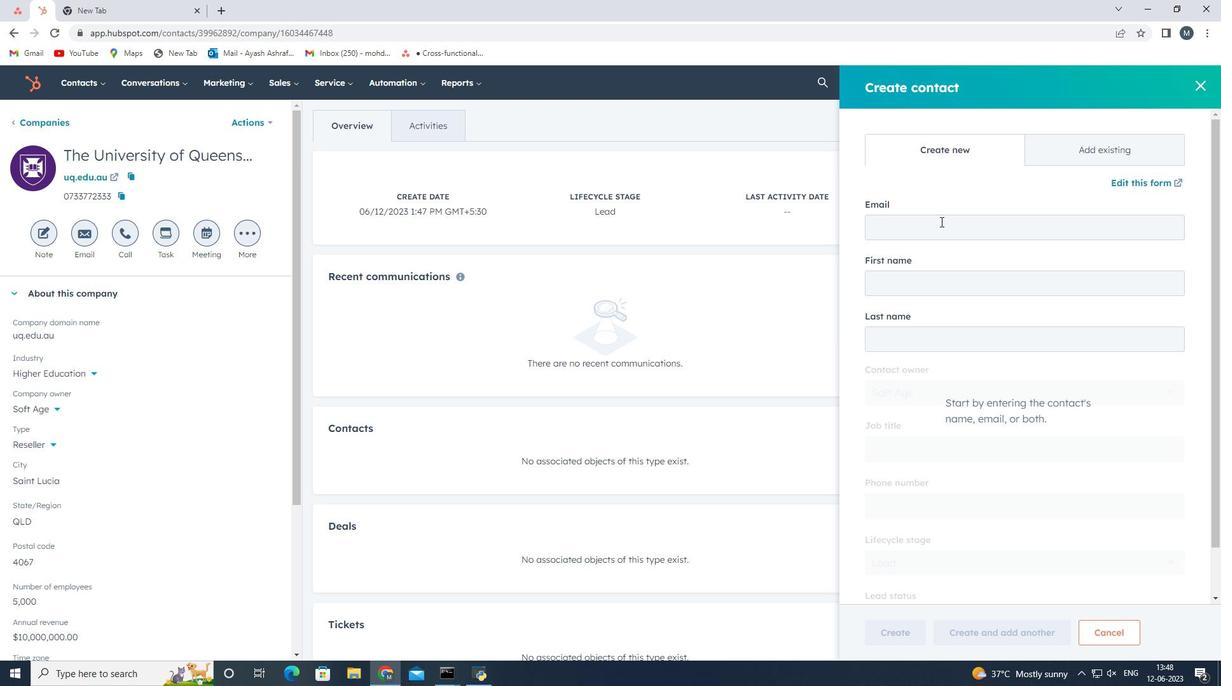 
Action: Mouse pressed left at (939, 225)
Screenshot: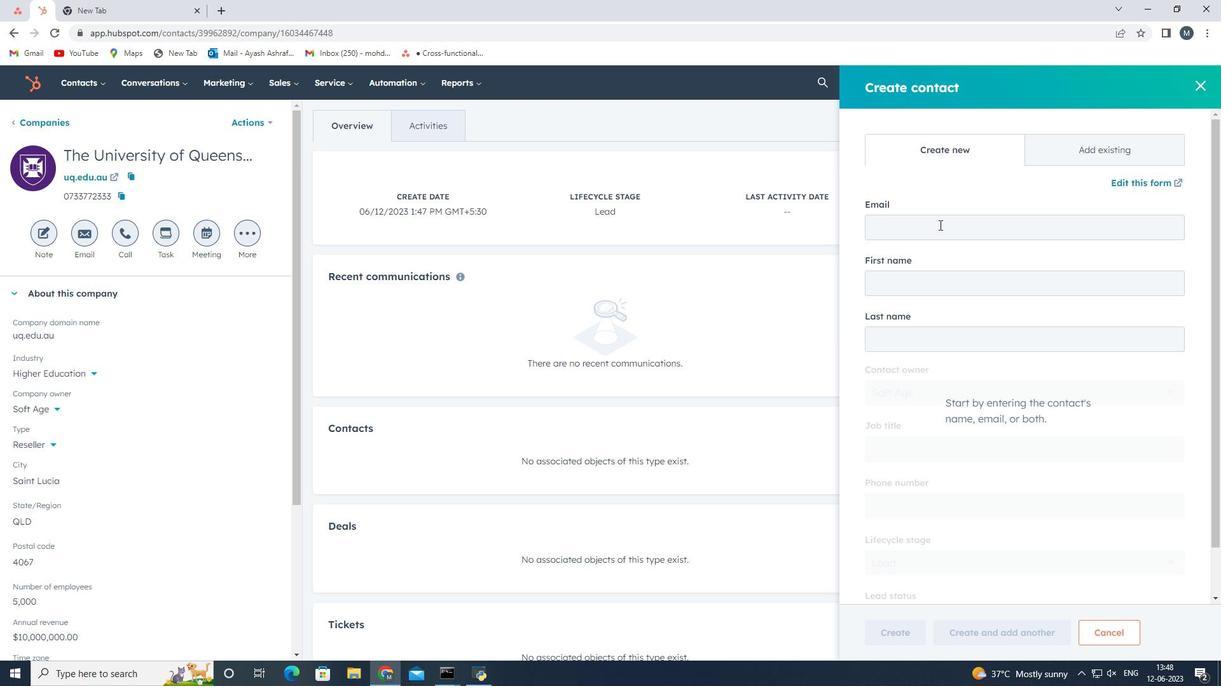 
Action: Key pressed <Key.shift><Key.shift><Key.shift>Gauri34<Key.shift>Clark<Key.shift><Key.shift><Key.shift>@uq.edu.au
Screenshot: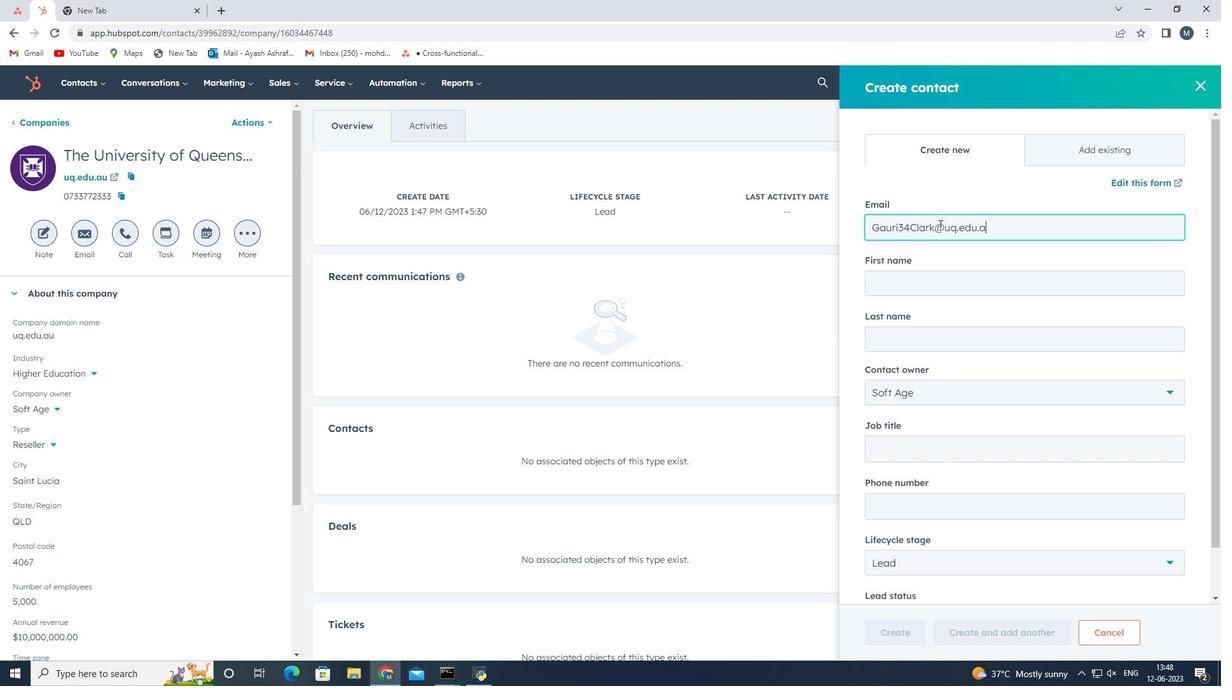 
Action: Mouse moved to (936, 284)
Screenshot: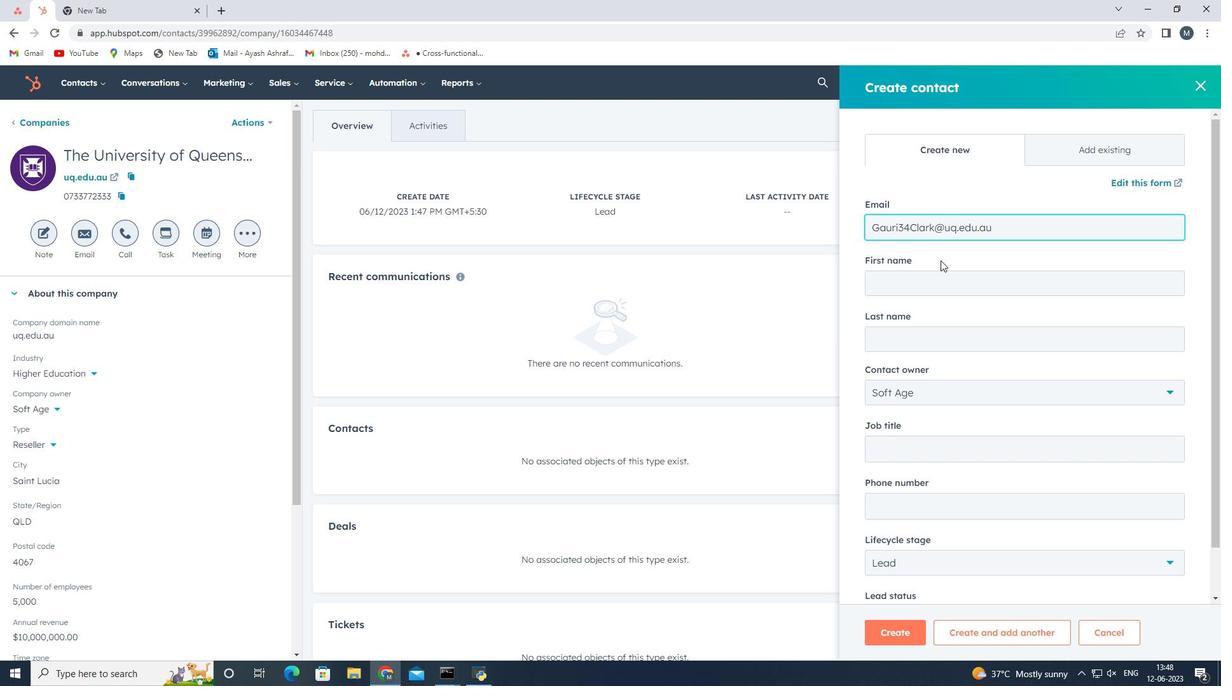 
Action: Mouse pressed left at (936, 284)
Screenshot: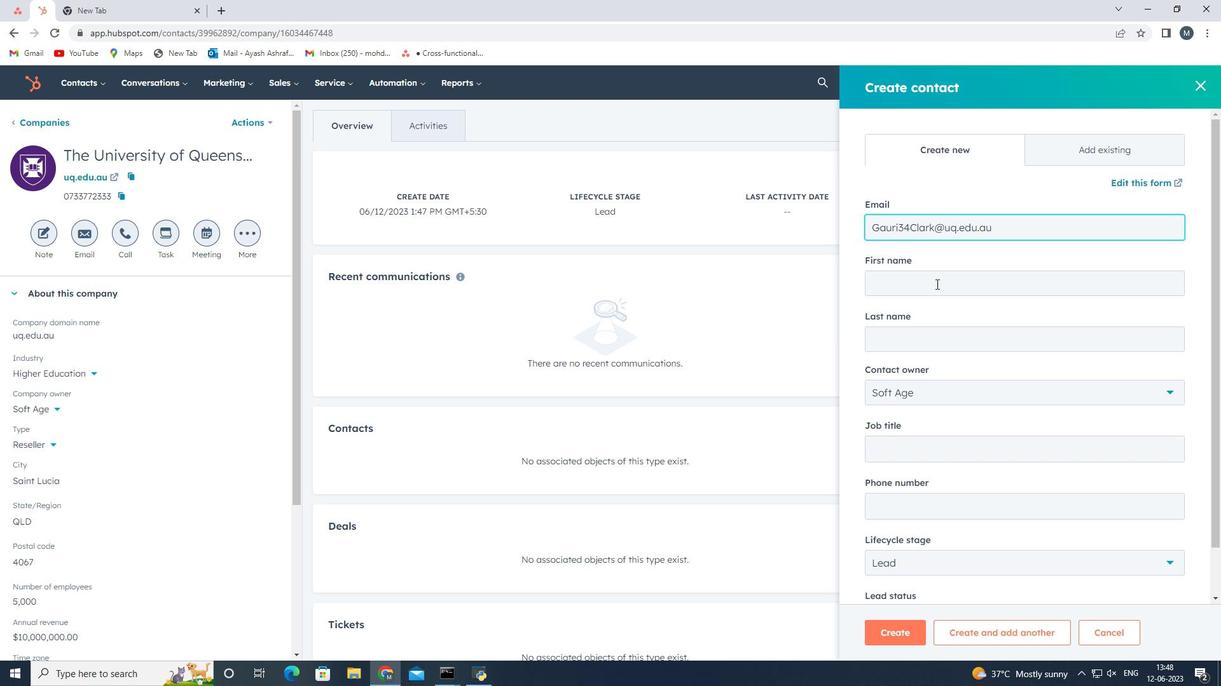 
Action: Key pressed <Key.shift><Key.shift><Key.shift><Key.shift><Key.shift><Key.shift><Key.shift><Key.shift>Gauri
Screenshot: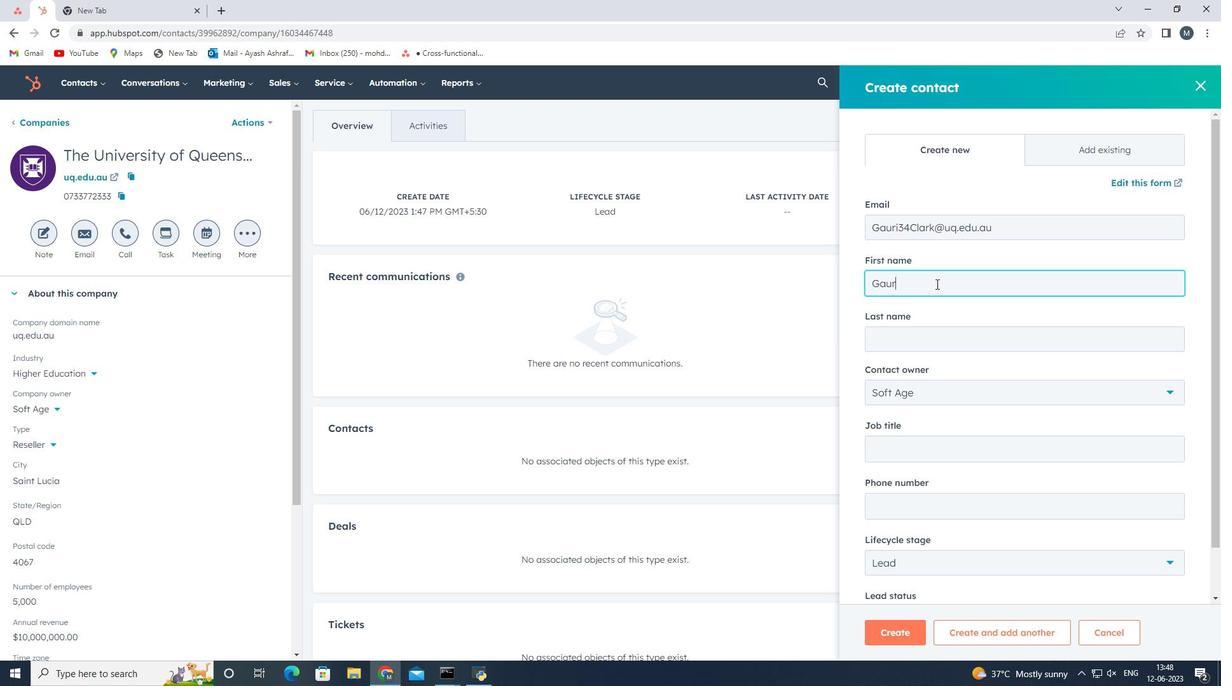 
Action: Mouse moved to (908, 344)
Screenshot: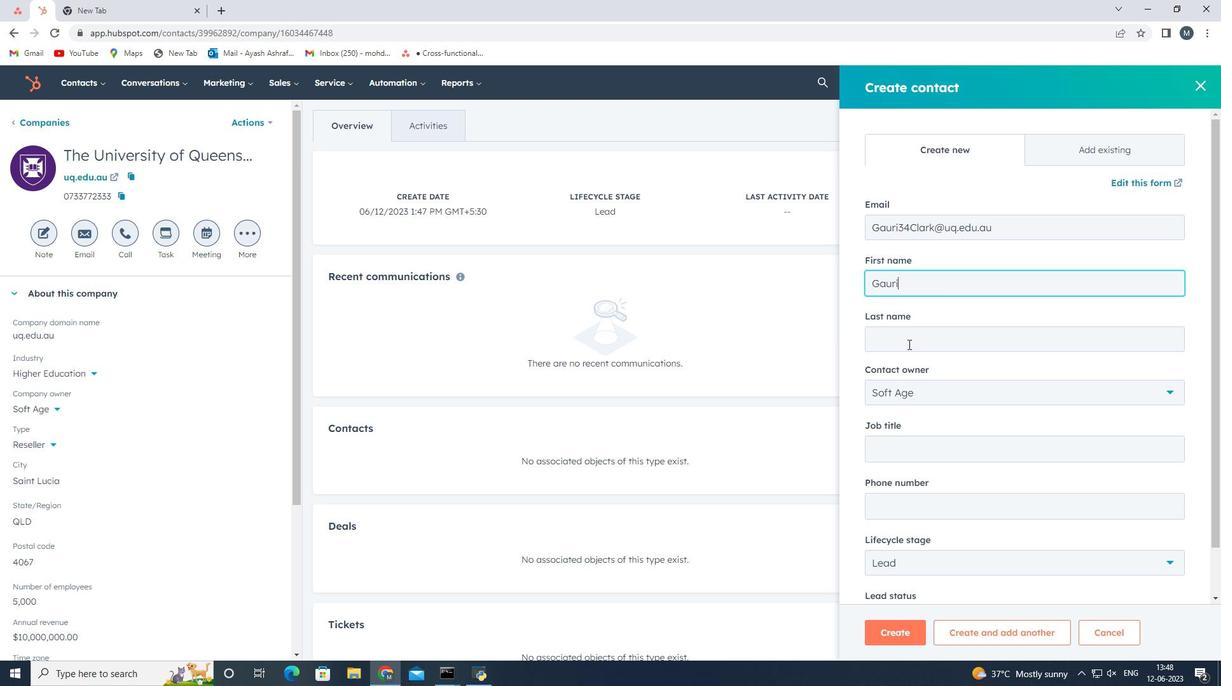 
Action: Mouse pressed left at (908, 344)
Screenshot: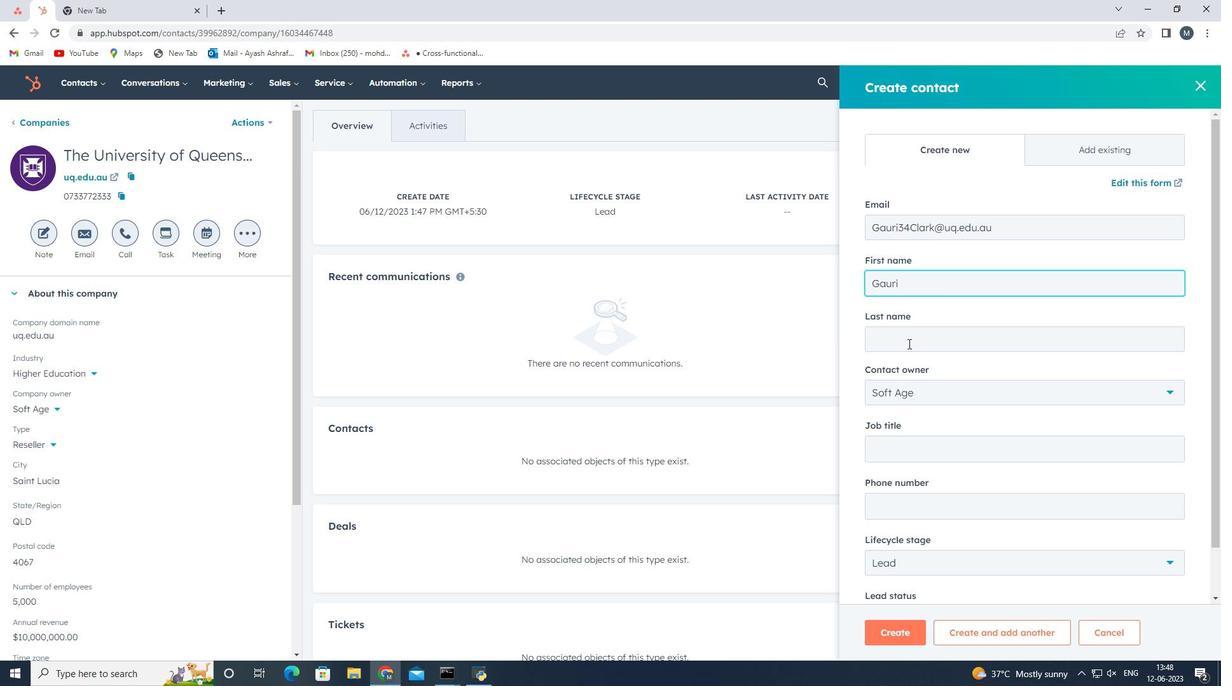 
Action: Key pressed <Key.shift>Clark
Screenshot: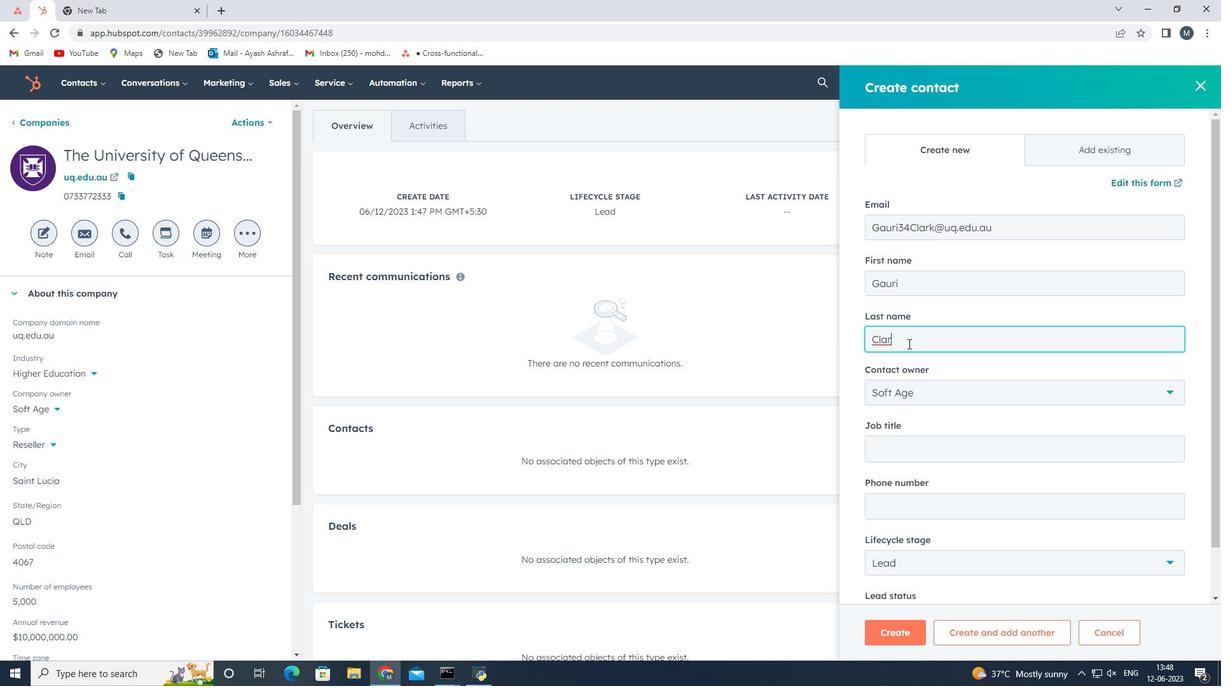 
Action: Mouse moved to (906, 333)
Screenshot: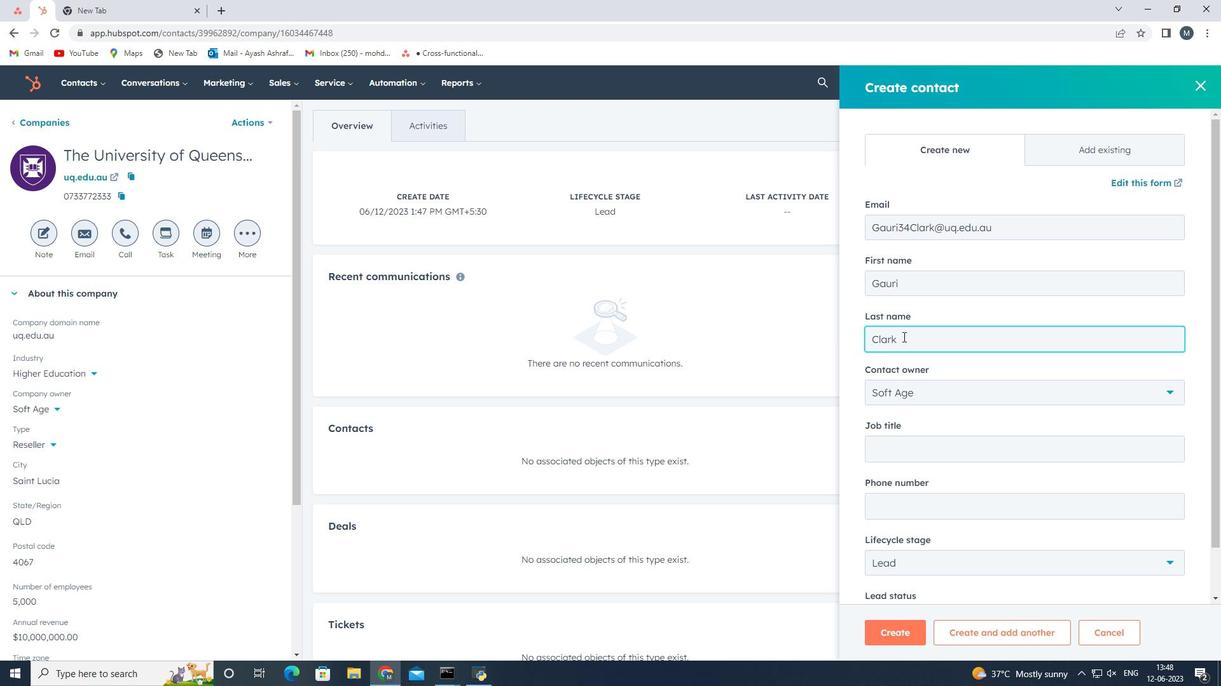 
Action: Mouse scrolled (906, 333) with delta (0, 0)
Screenshot: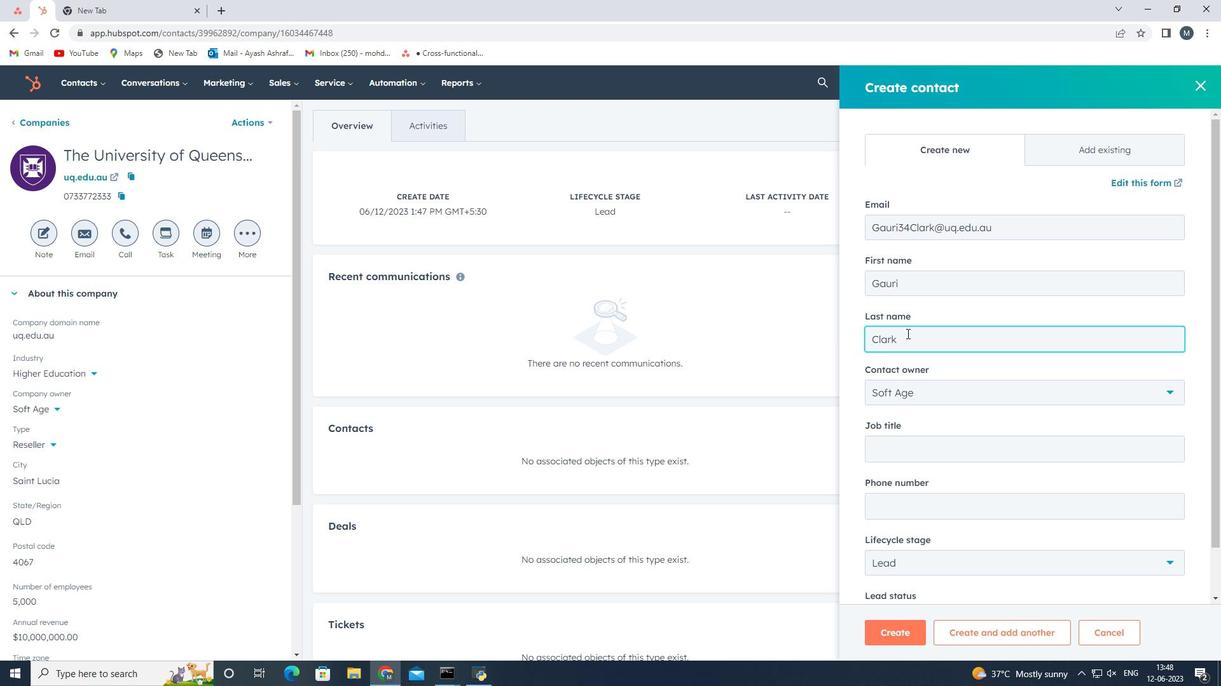 
Action: Mouse moved to (918, 387)
Screenshot: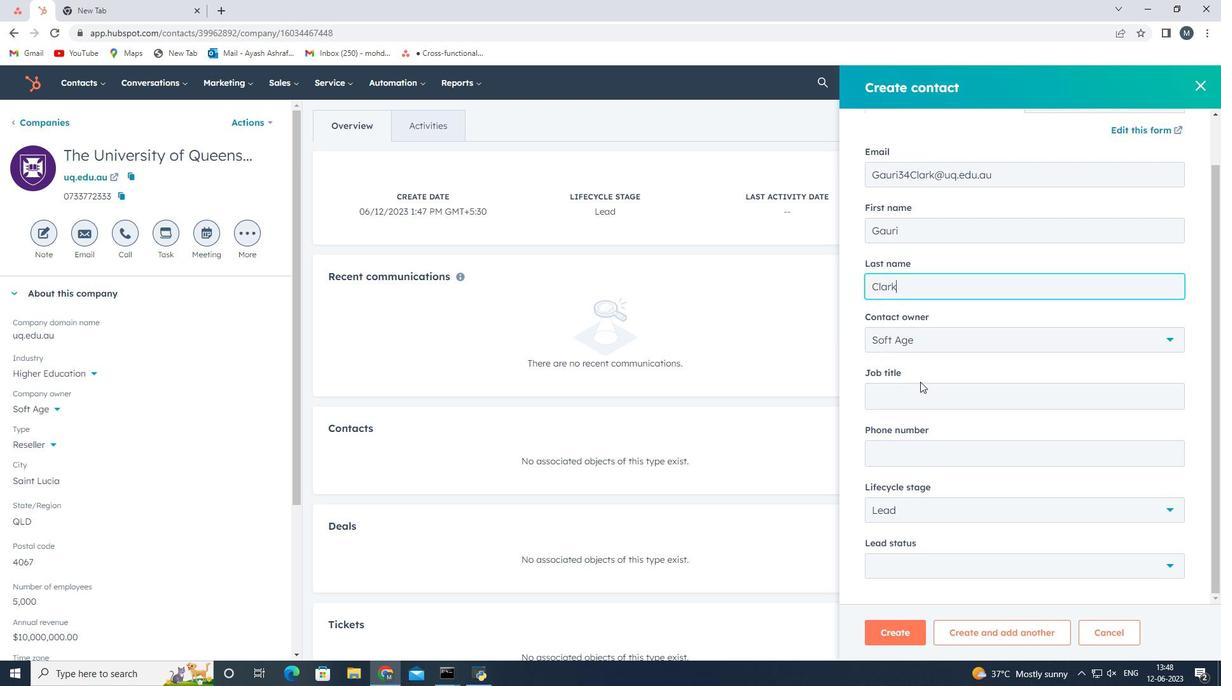 
Action: Mouse pressed left at (918, 387)
Screenshot: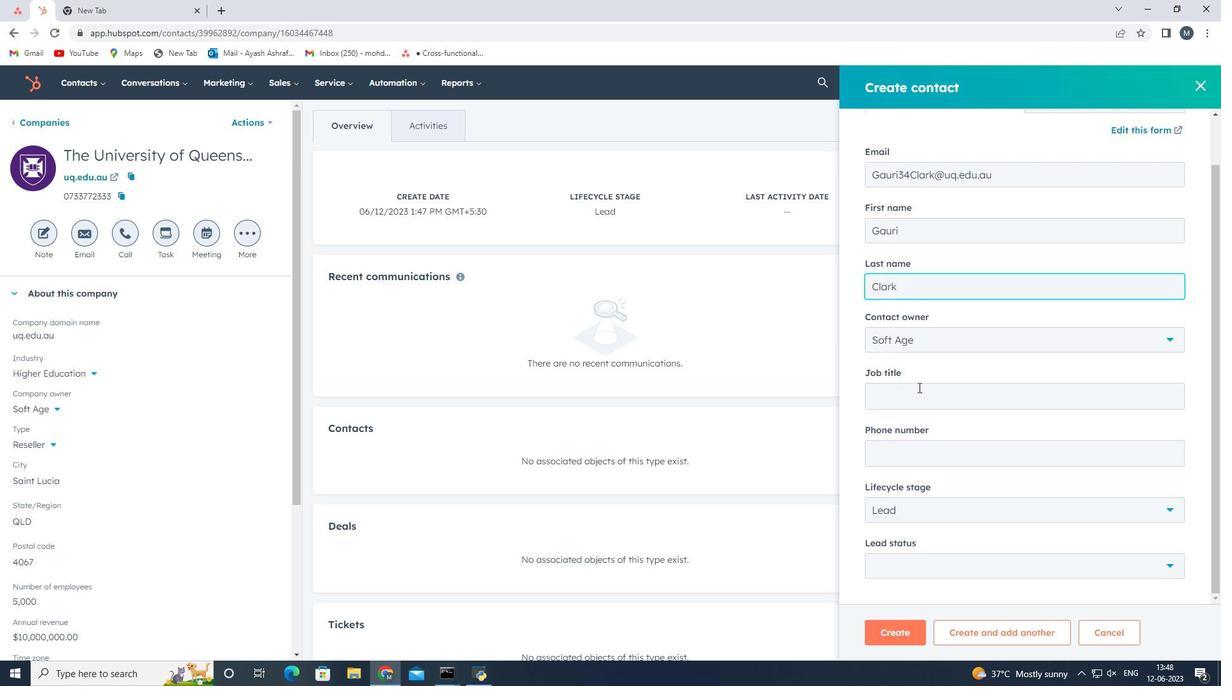 
Action: Key pressed <Key.shift>Chief<Key.space><Key.shift>Executive<Key.space><Key.shift>Officer
Screenshot: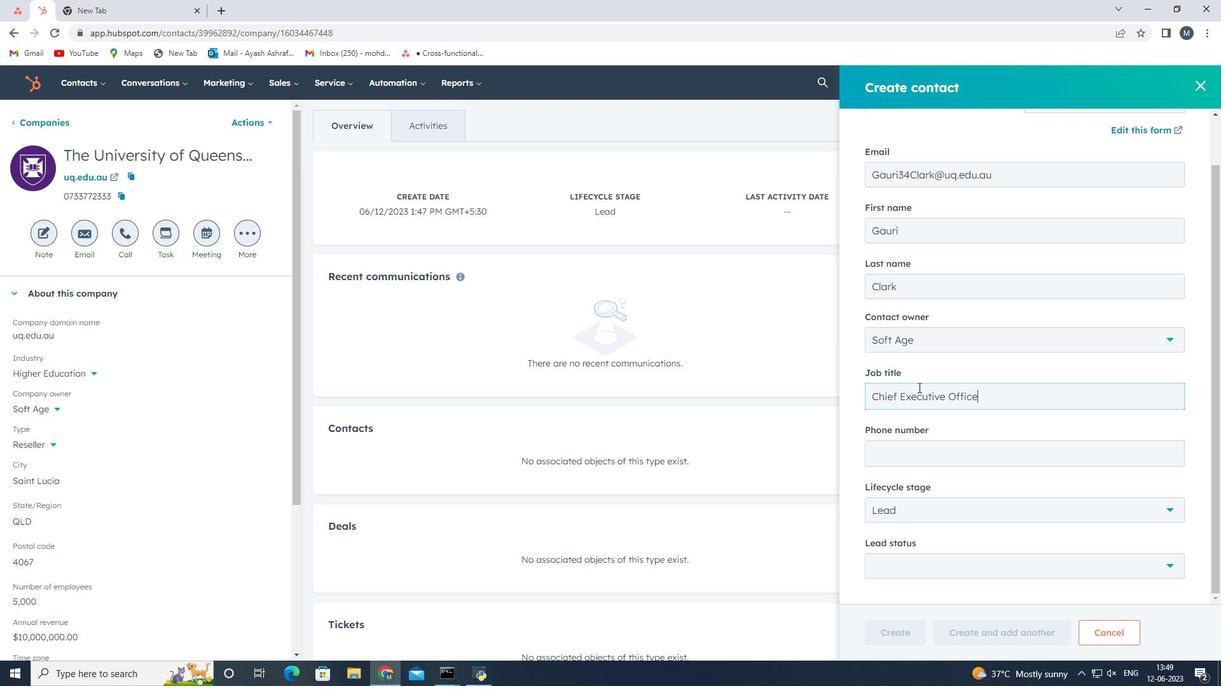 
Action: Mouse moved to (918, 447)
Screenshot: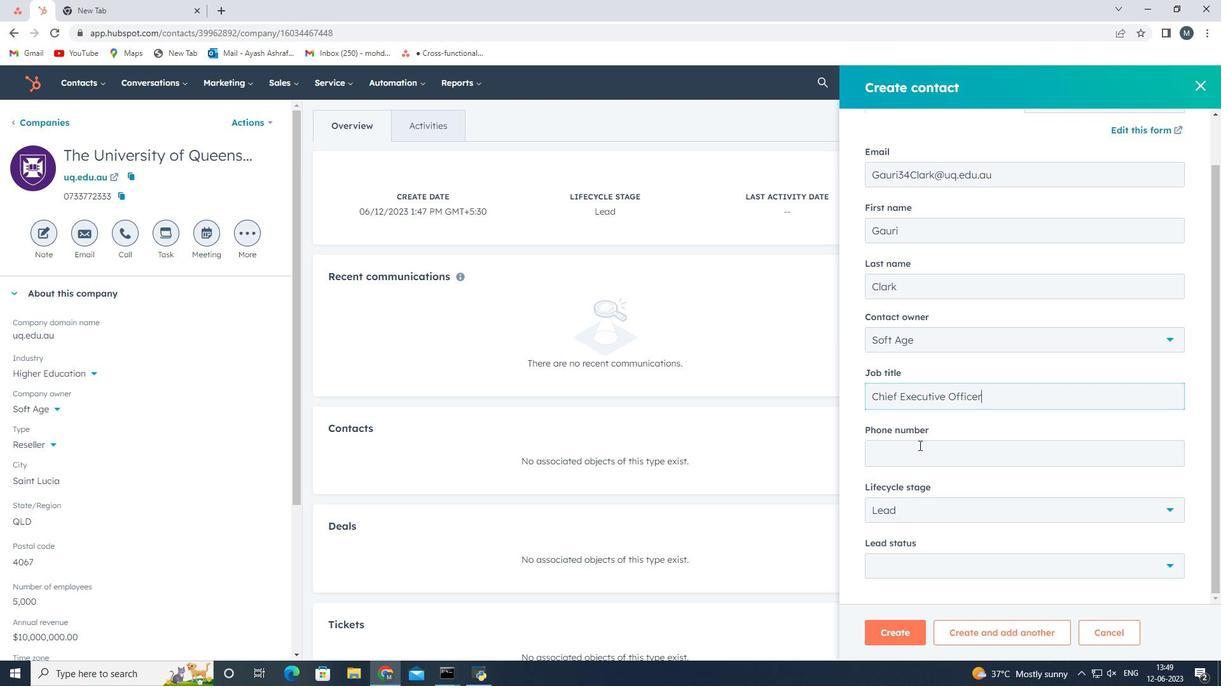 
Action: Mouse pressed left at (918, 447)
Screenshot: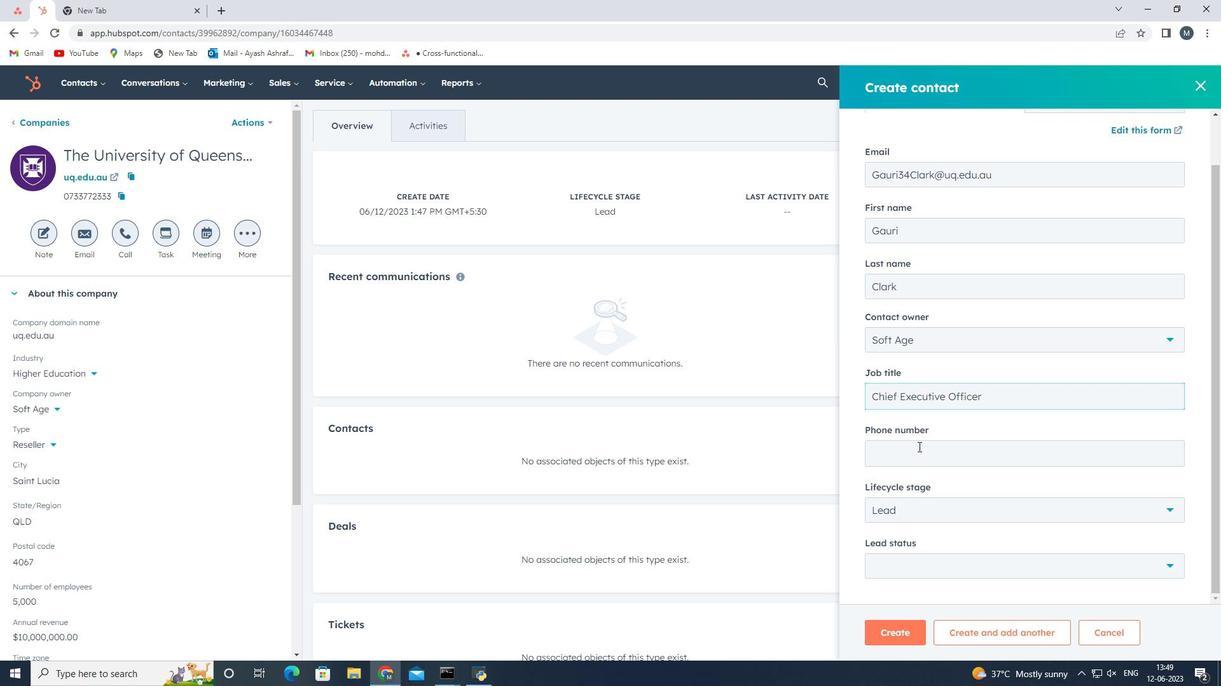 
Action: Mouse moved to (918, 447)
Screenshot: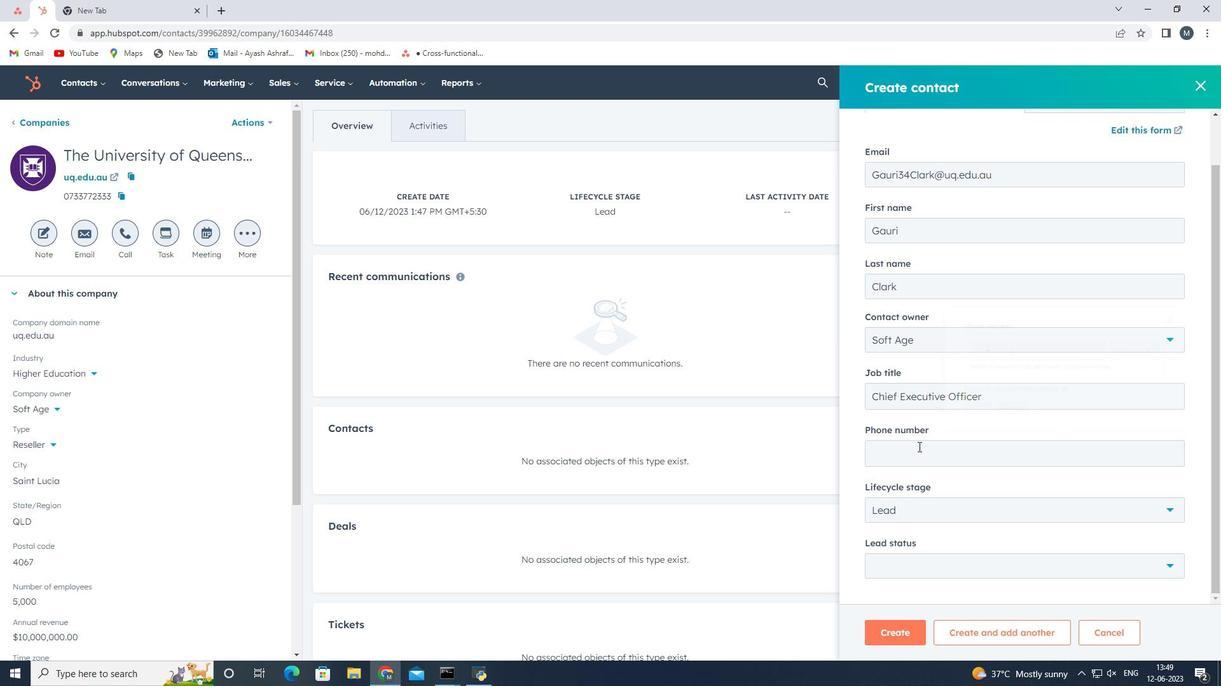 
Action: Key pressed 408
Screenshot: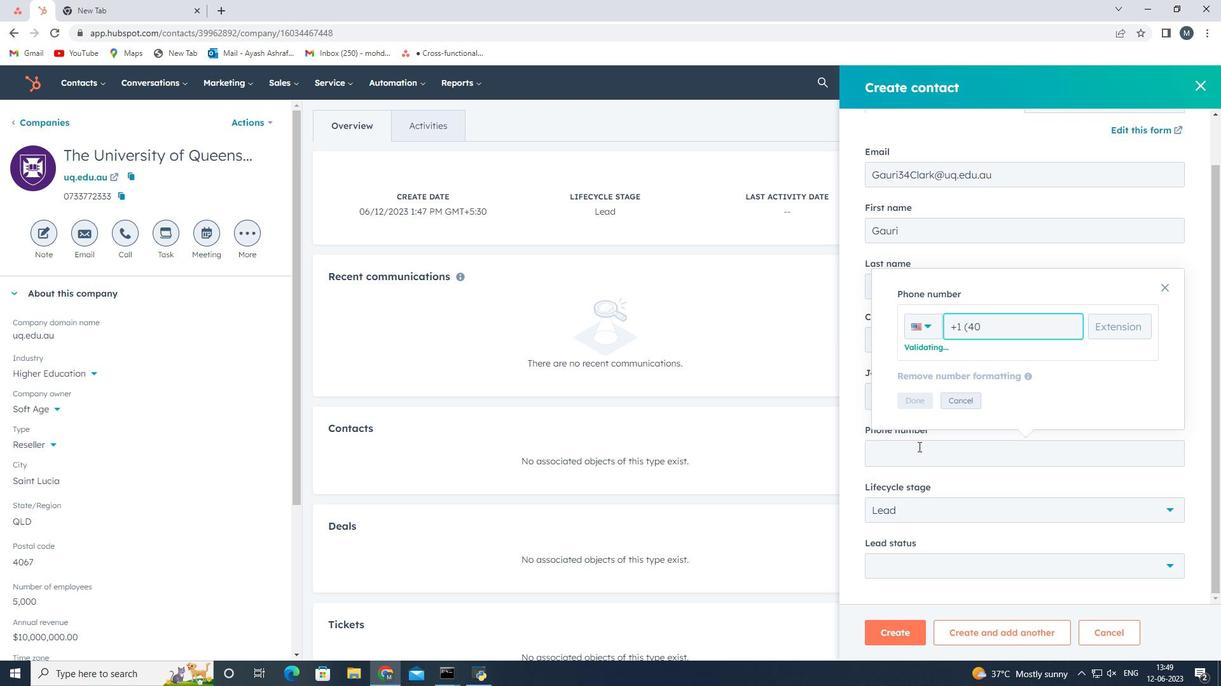 
Action: Mouse moved to (919, 447)
Screenshot: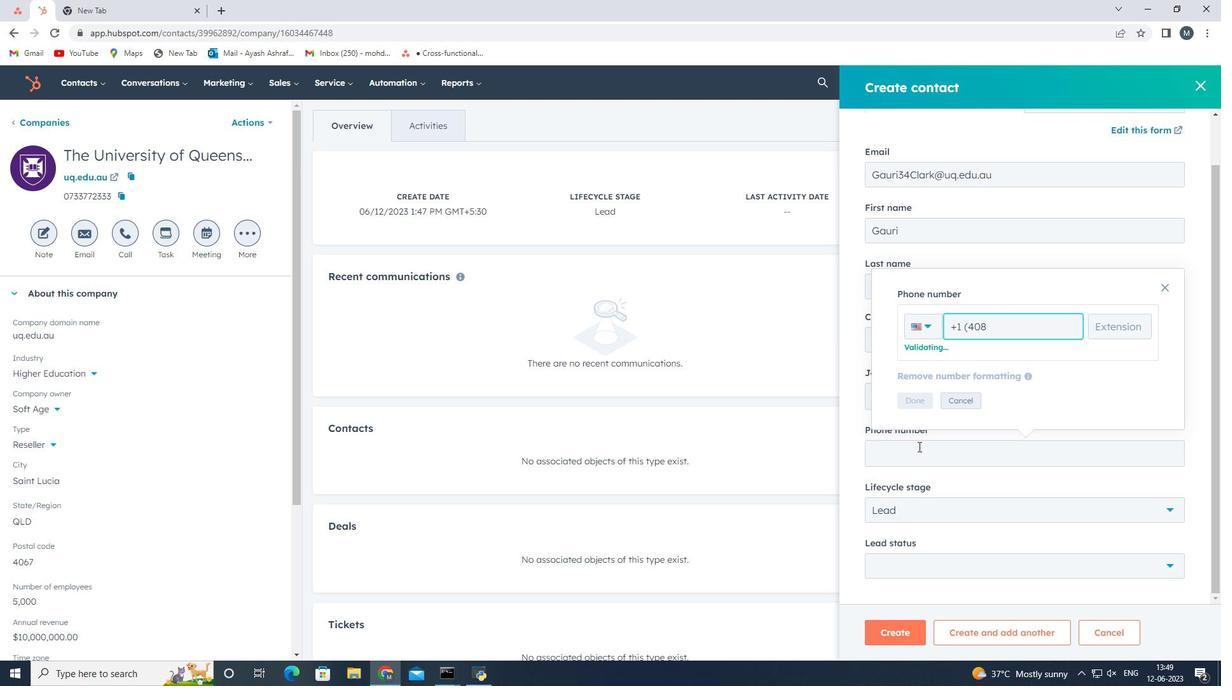
Action: Key pressed 5555684
Screenshot: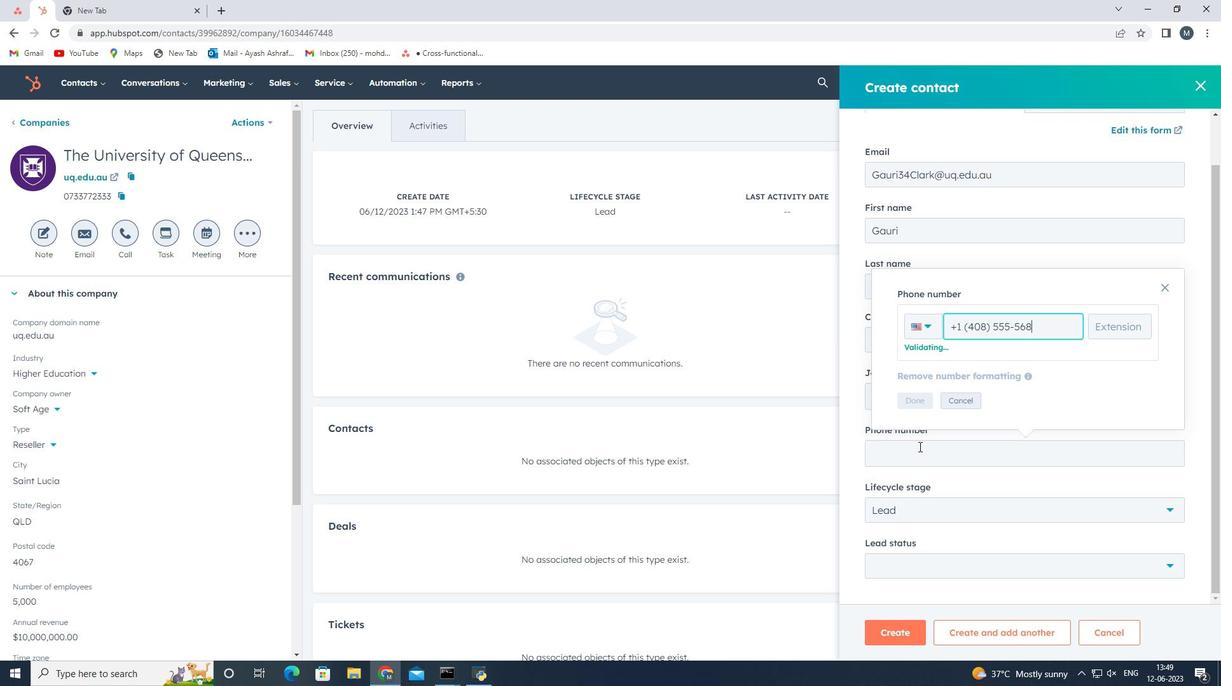 
Action: Mouse moved to (912, 396)
Screenshot: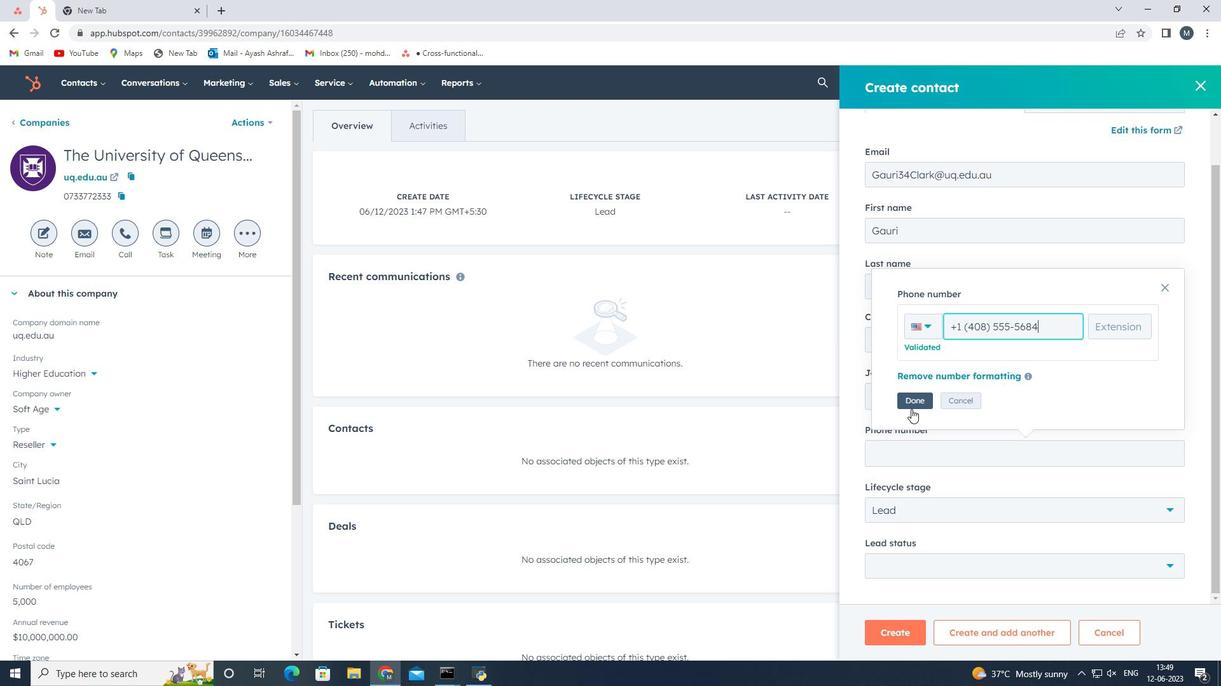 
Action: Mouse pressed left at (912, 396)
Screenshot: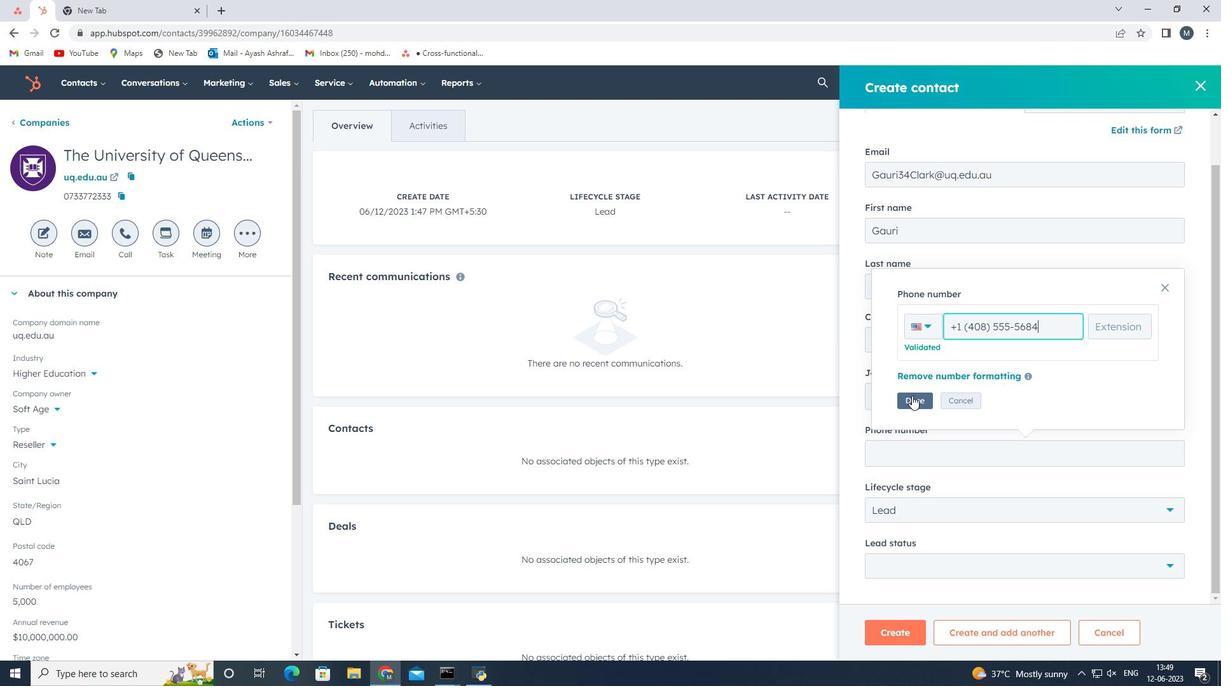 
Action: Mouse moved to (938, 478)
Screenshot: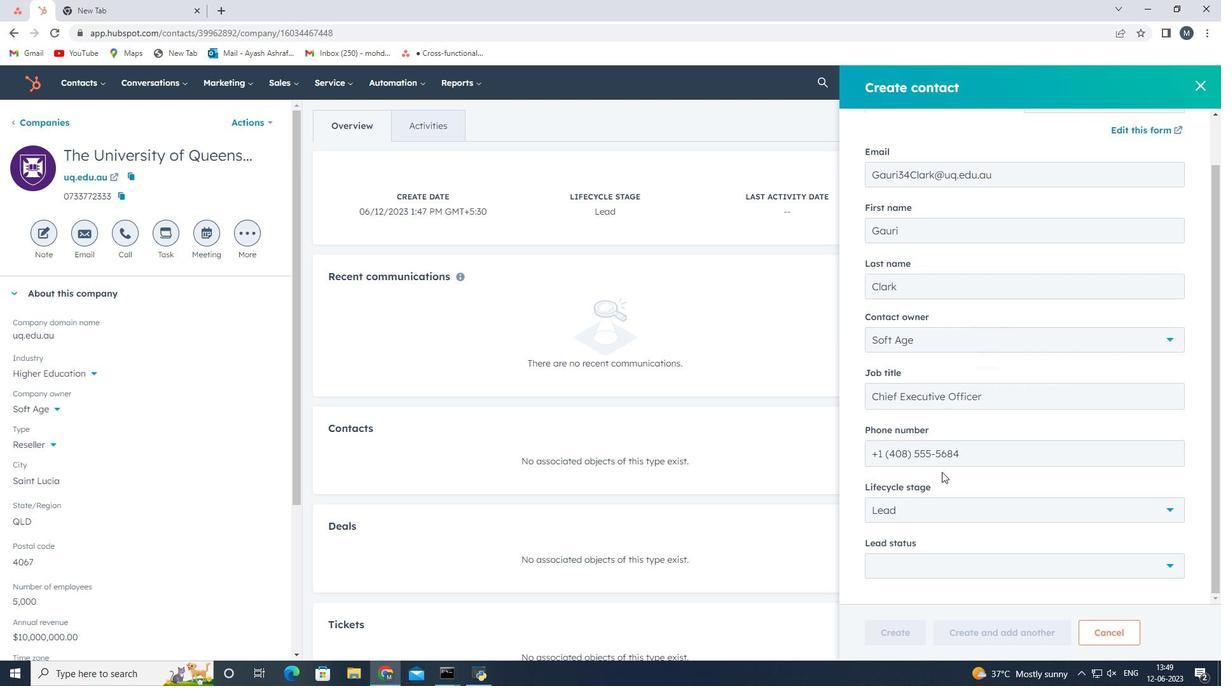 
Action: Mouse scrolled (938, 477) with delta (0, 0)
Screenshot: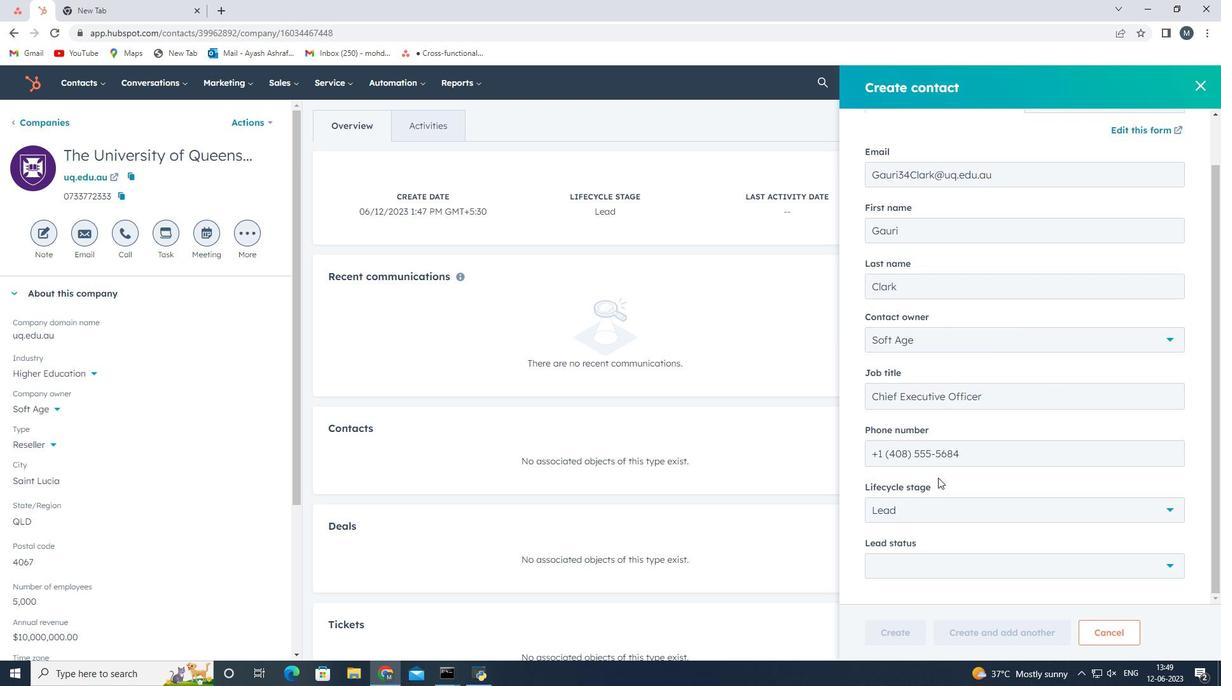 
Action: Mouse moved to (919, 509)
Screenshot: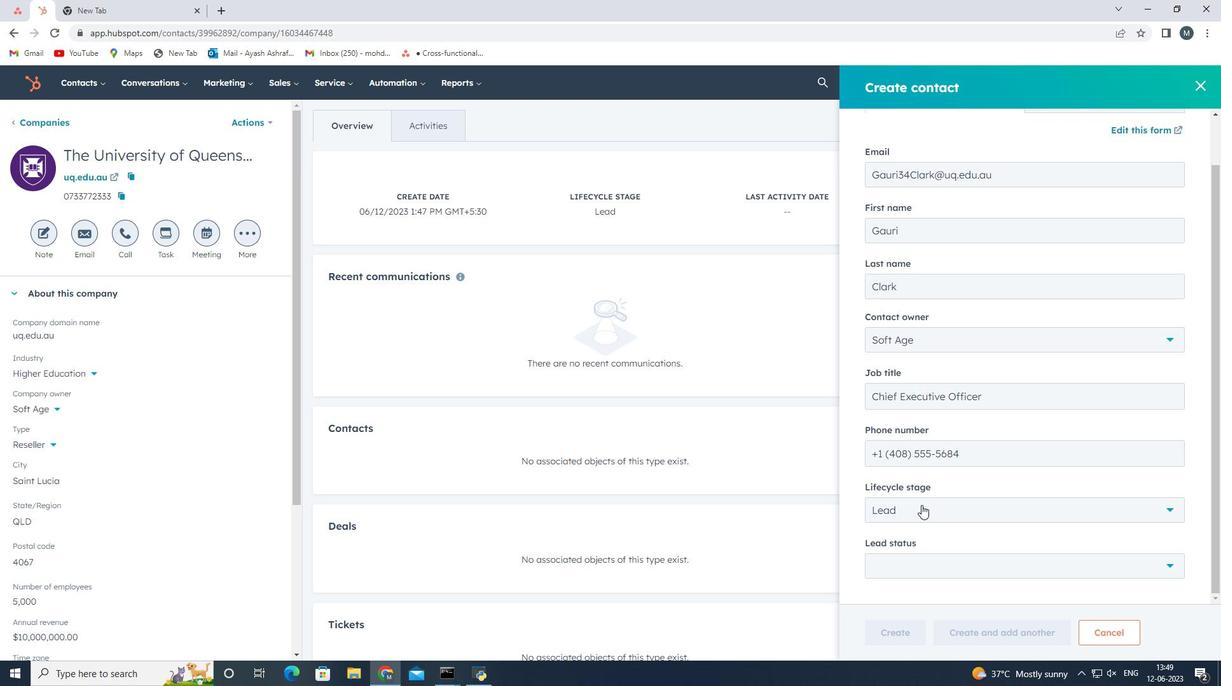
Action: Mouse pressed left at (919, 509)
Screenshot: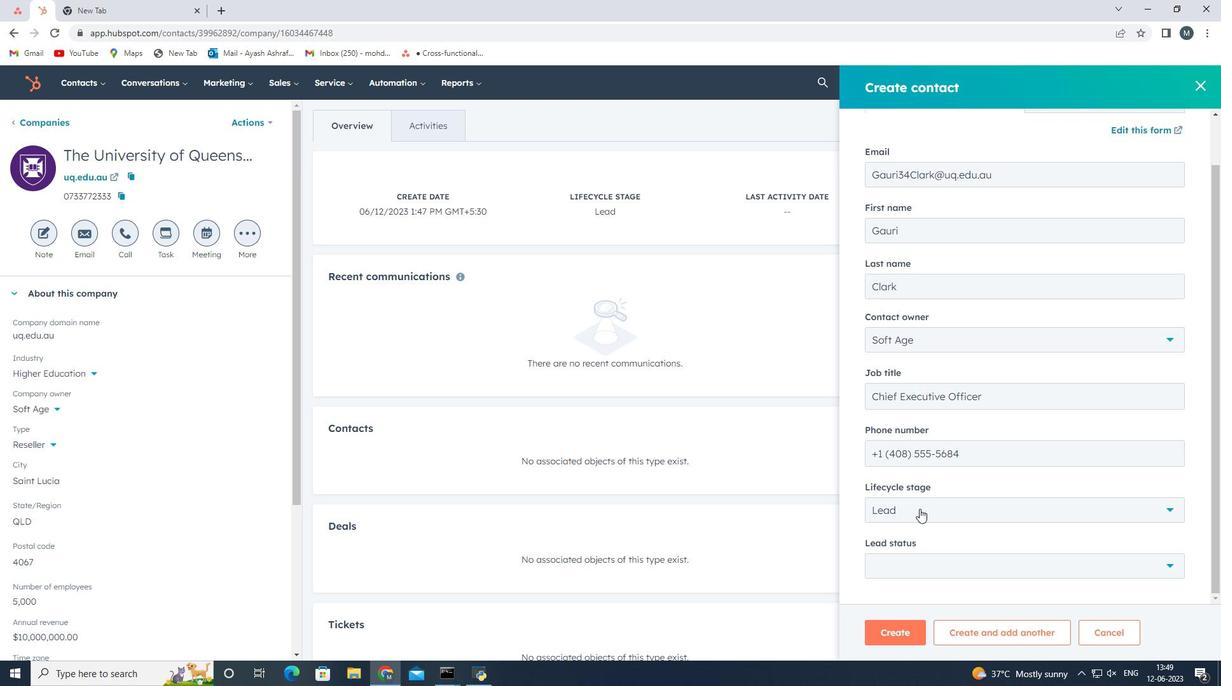 
Action: Mouse moved to (901, 387)
Screenshot: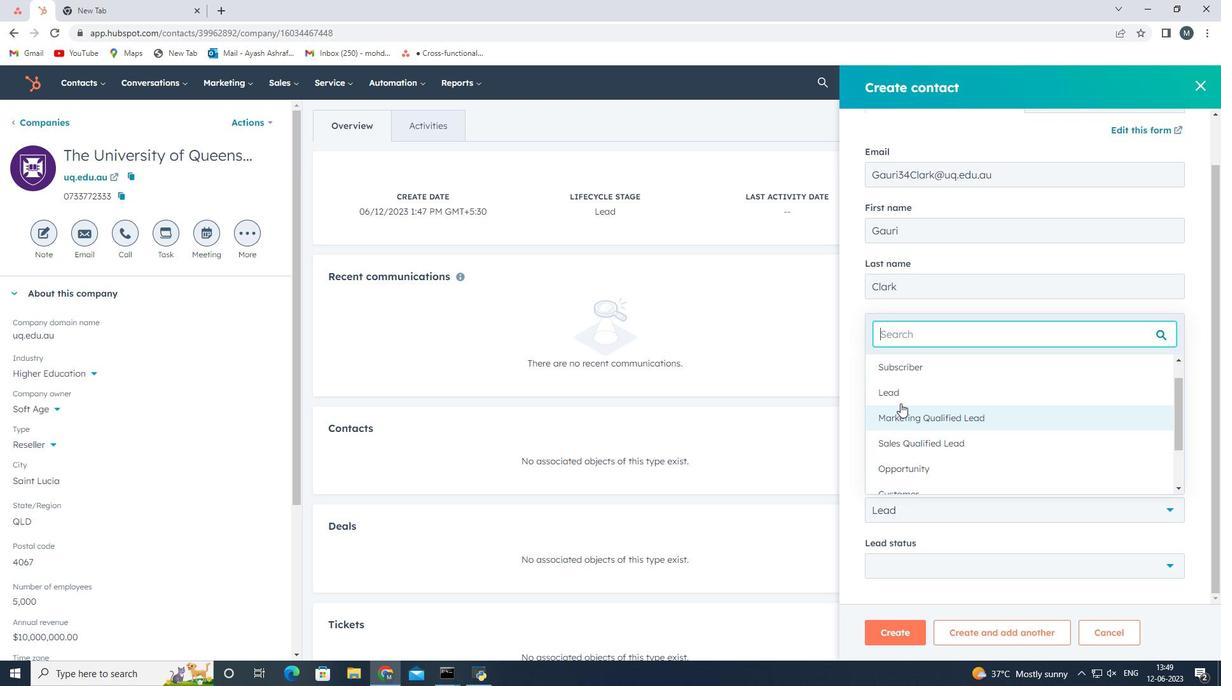 
Action: Mouse pressed left at (901, 387)
Screenshot: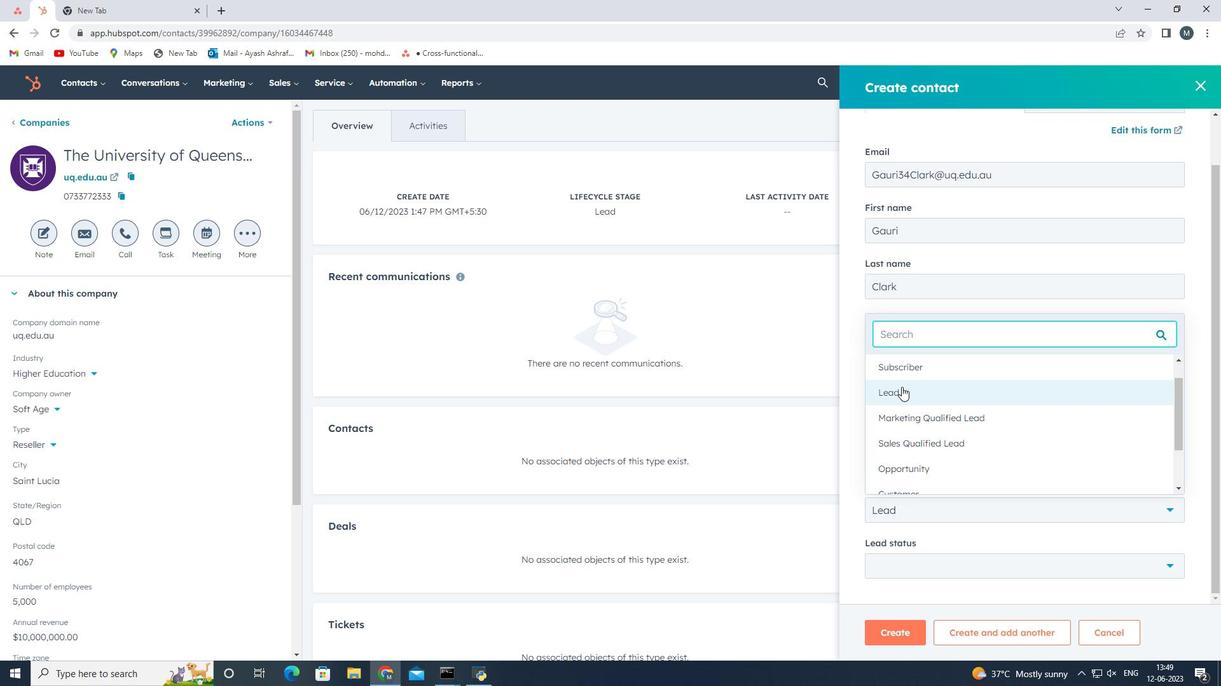 
Action: Mouse moved to (982, 571)
Screenshot: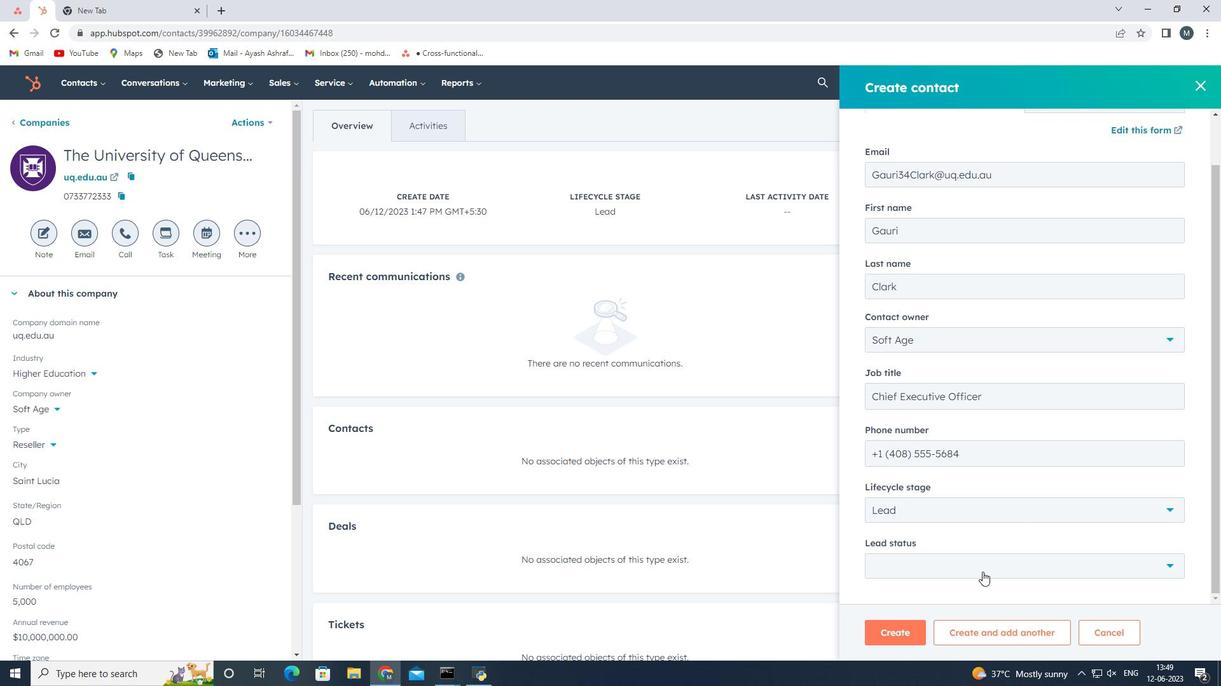 
Action: Mouse pressed left at (982, 571)
Screenshot: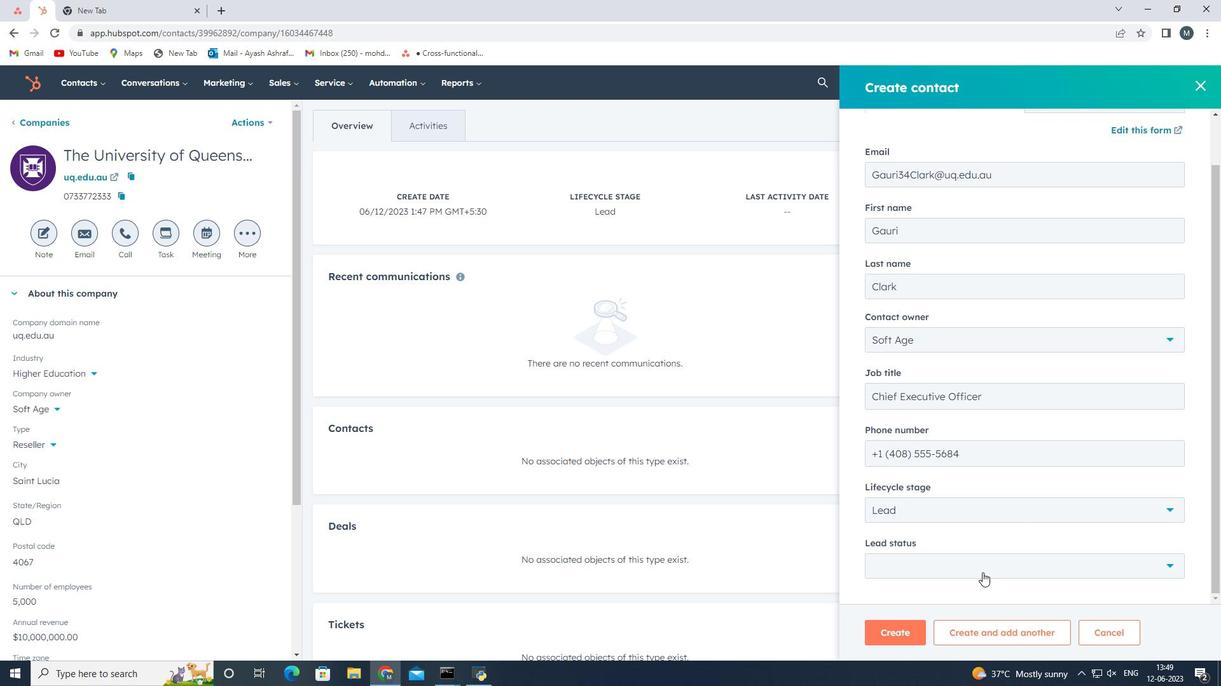 
Action: Mouse moved to (926, 479)
Screenshot: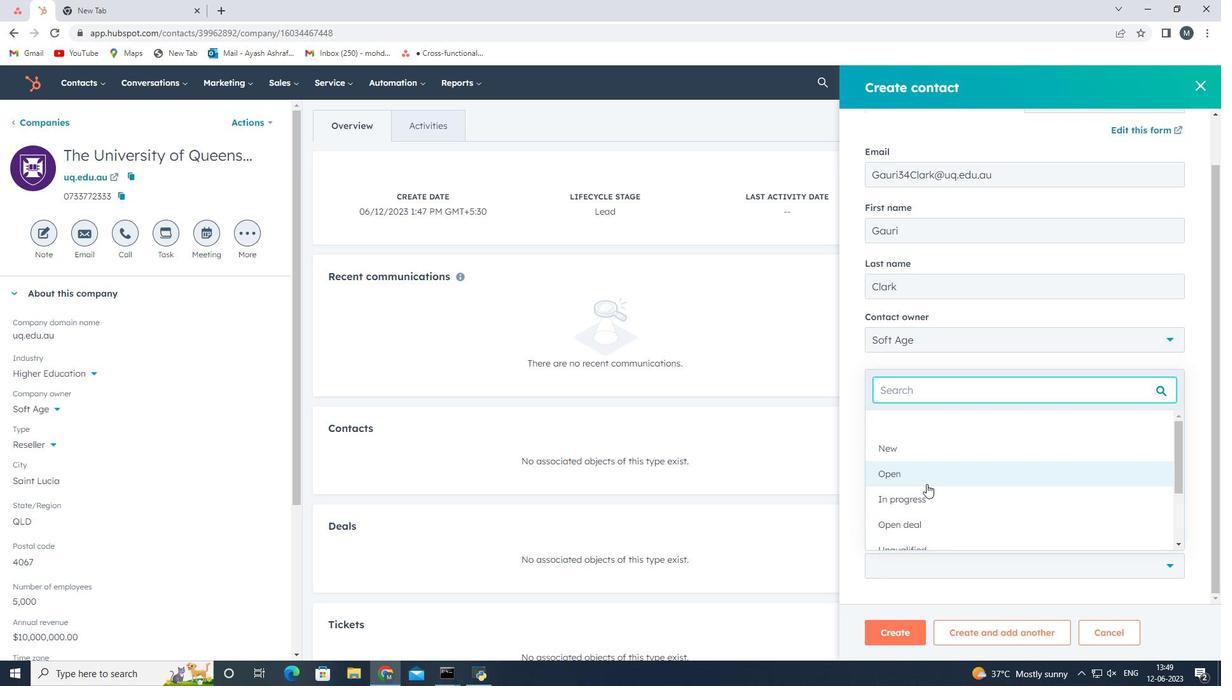 
Action: Mouse pressed left at (926, 479)
Screenshot: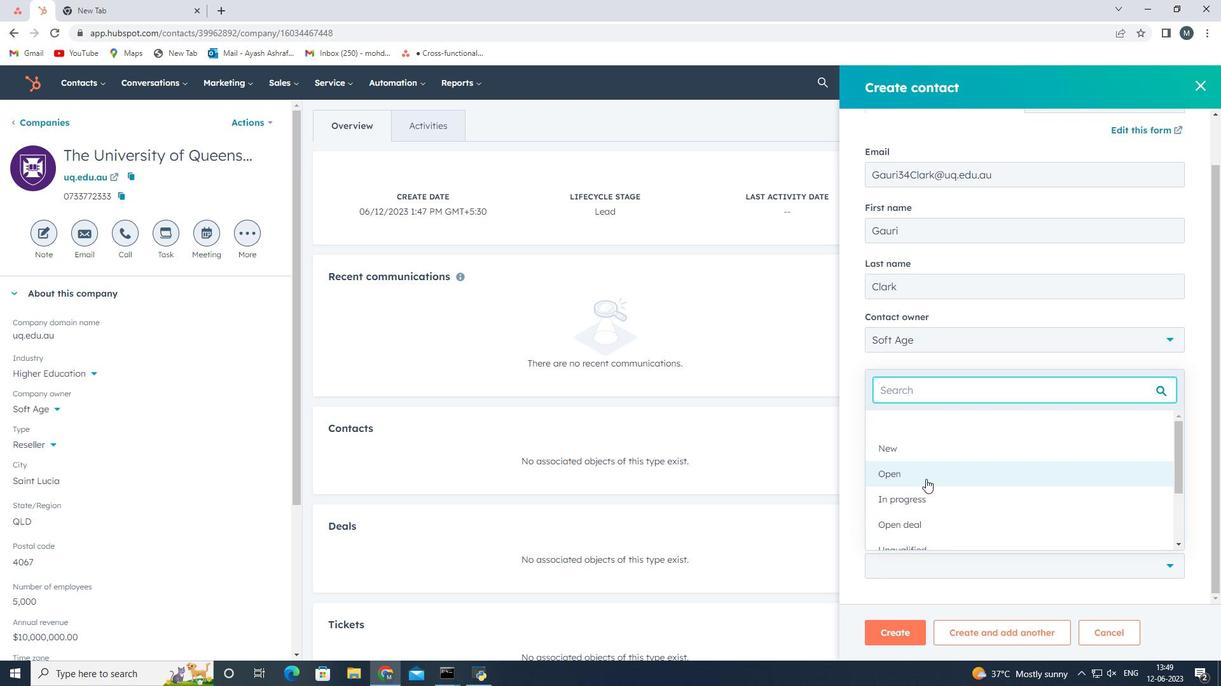 
Action: Mouse moved to (887, 634)
Screenshot: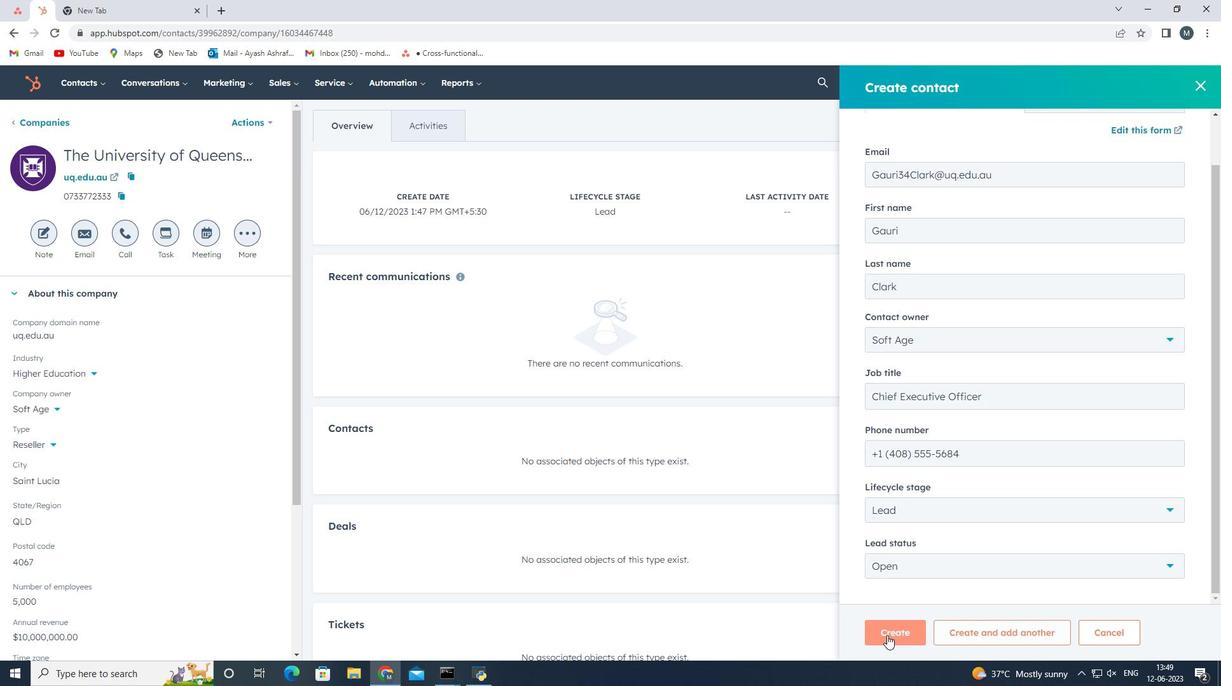 
Action: Mouse pressed left at (887, 634)
Screenshot: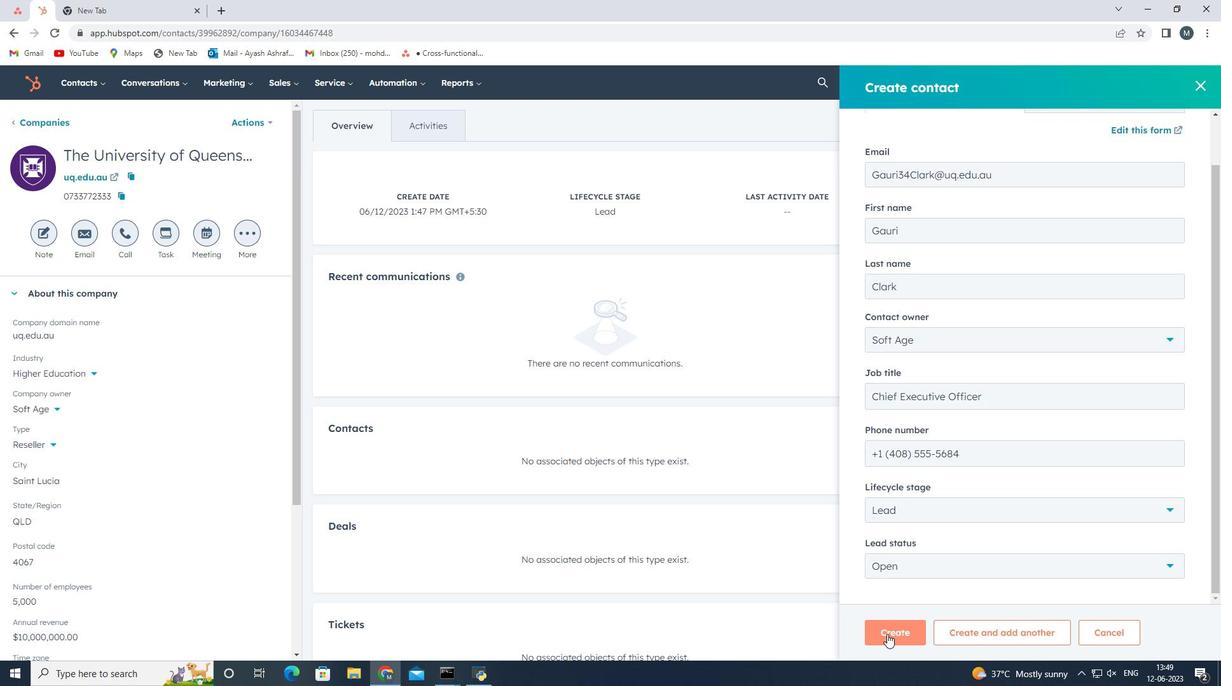 
Action: Mouse moved to (719, 571)
Screenshot: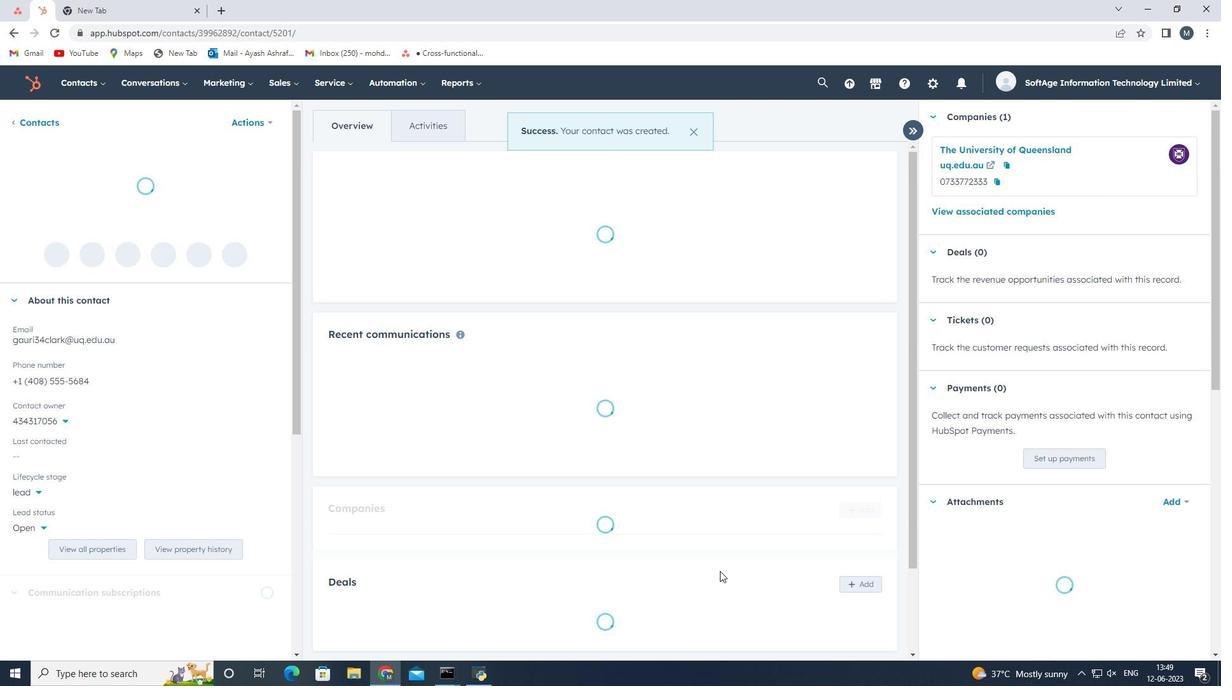 
